 Task: In the sheet Budget Analysis ToolFont size of heading  18 Font style of dataoswald 'Font size of data '9 Alignment of headline & dataAlign center.   Fill color in heading, Red Font color of dataIn the sheet  Budget Tracking Templatebook
Action: Mouse moved to (279, 136)
Screenshot: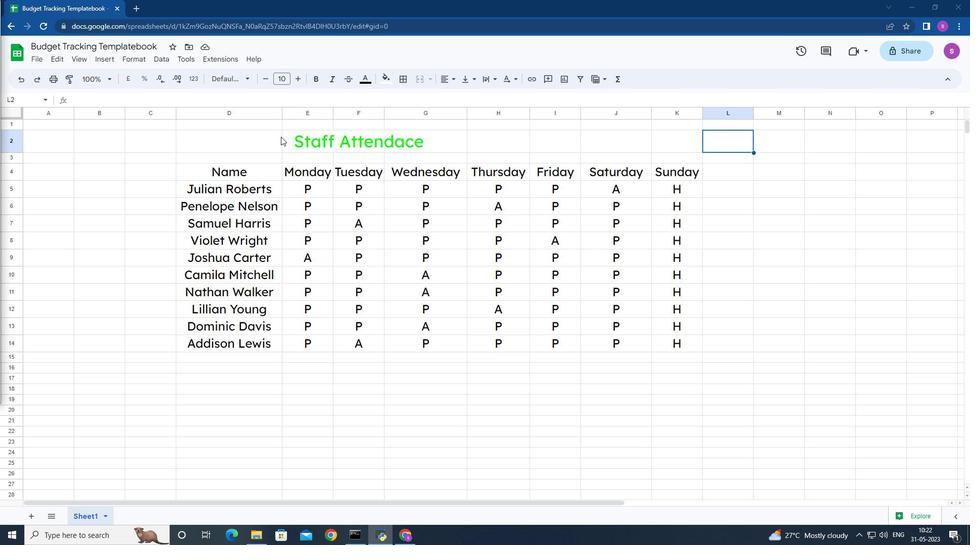 
Action: Mouse pressed left at (279, 136)
Screenshot: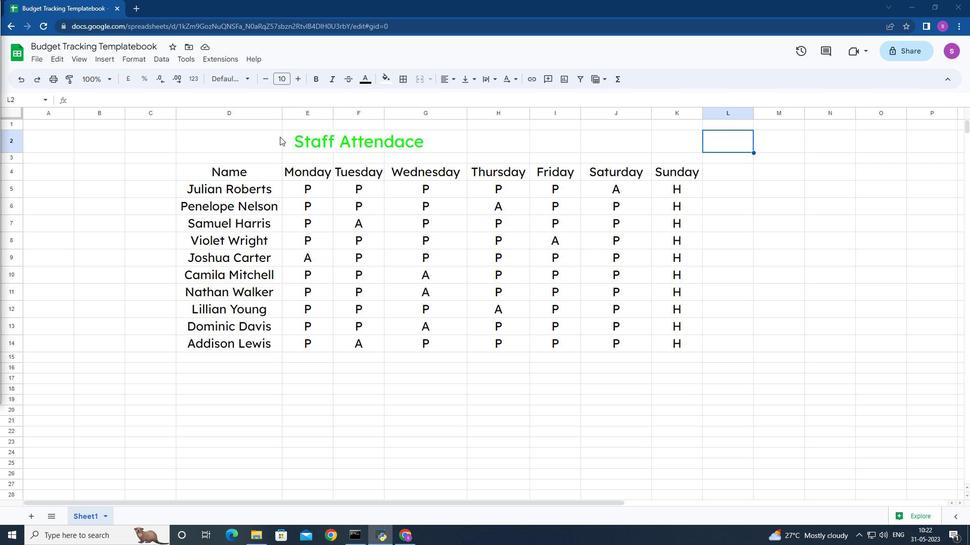
Action: Mouse moved to (299, 79)
Screenshot: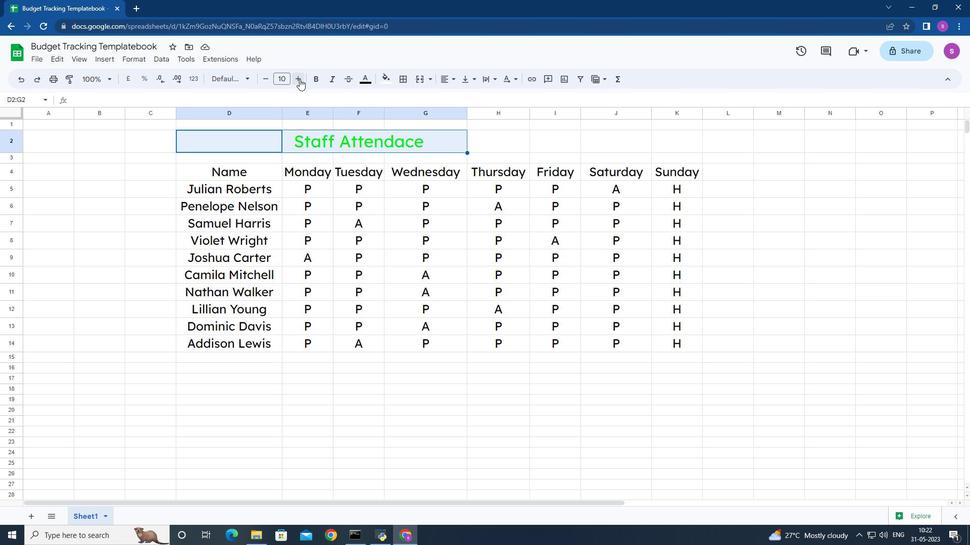 
Action: Mouse pressed left at (299, 79)
Screenshot: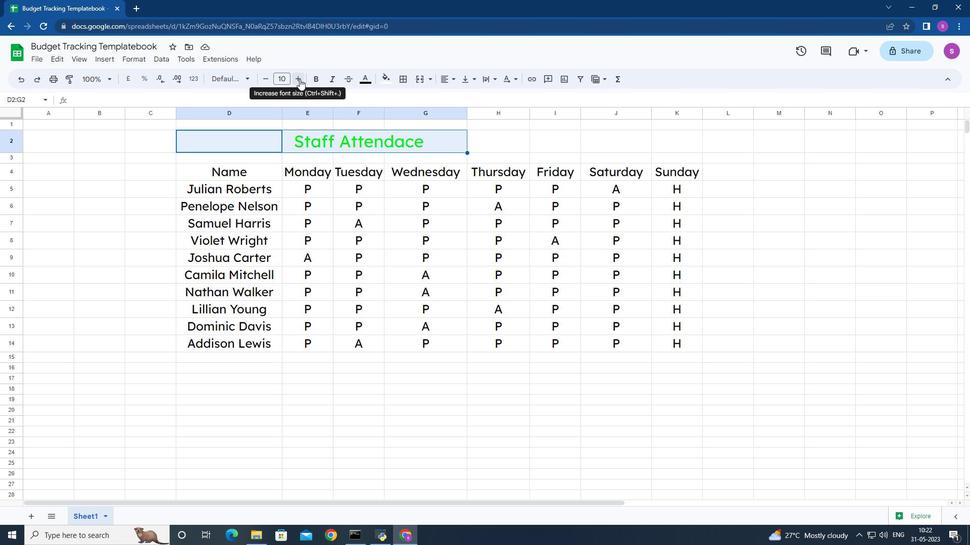 
Action: Mouse pressed left at (299, 79)
Screenshot: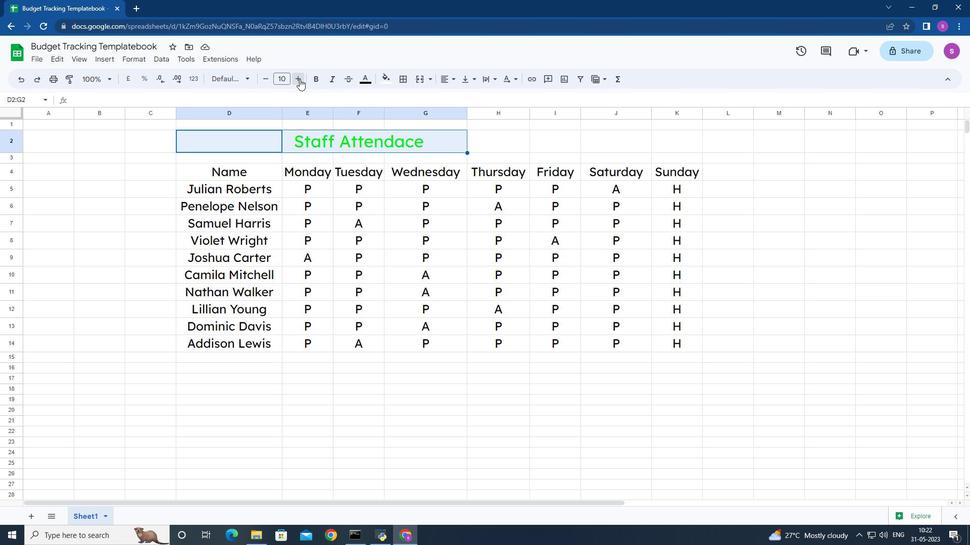 
Action: Mouse pressed left at (299, 79)
Screenshot: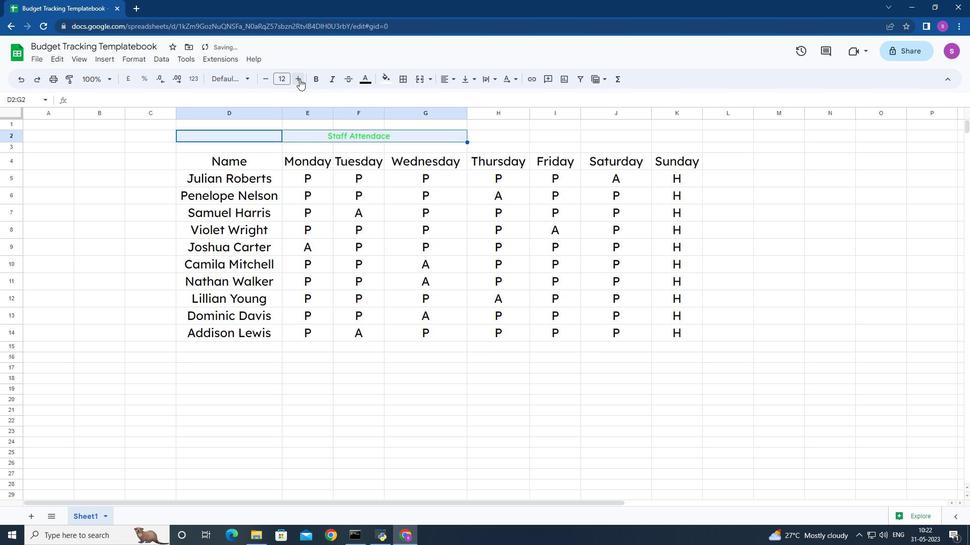 
Action: Mouse pressed left at (299, 79)
Screenshot: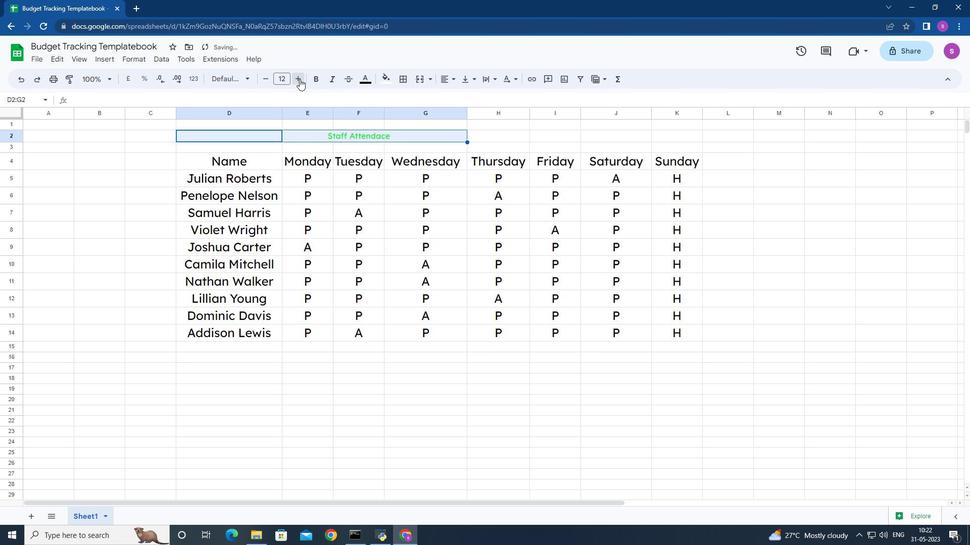 
Action: Mouse pressed left at (299, 79)
Screenshot: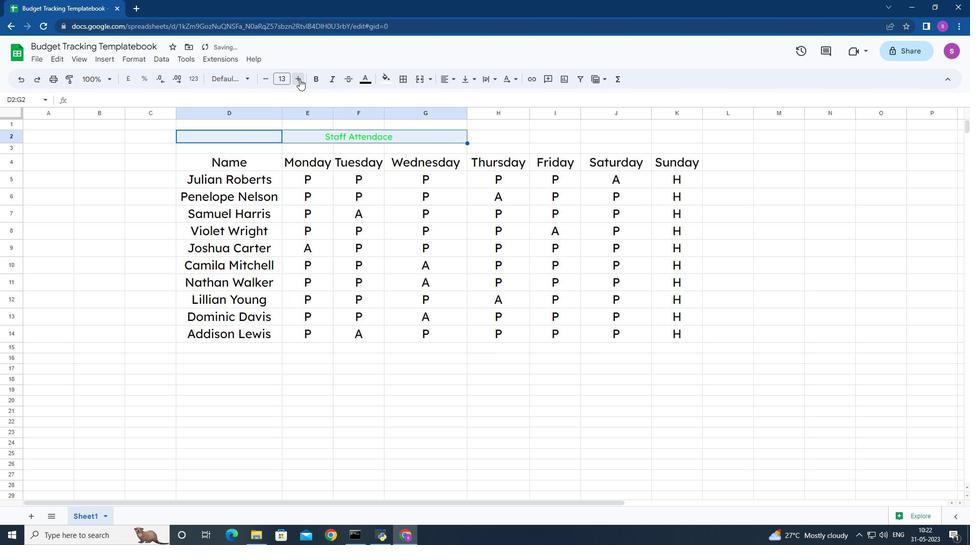 
Action: Mouse pressed left at (299, 79)
Screenshot: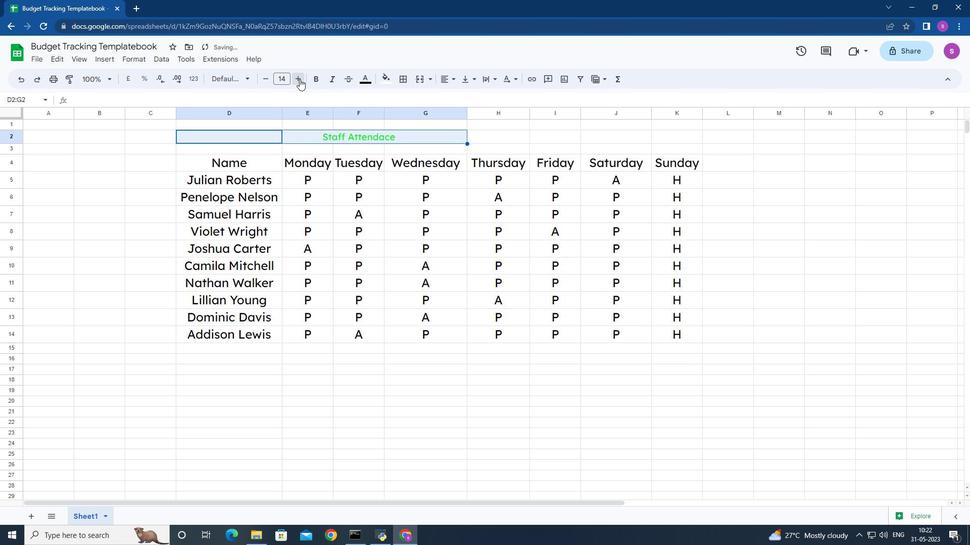 
Action: Mouse pressed left at (299, 79)
Screenshot: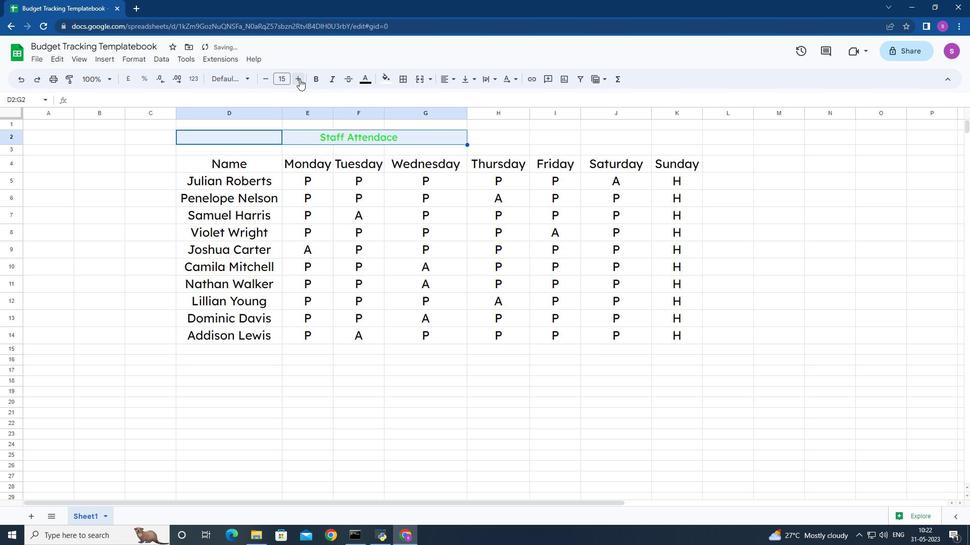 
Action: Mouse pressed left at (299, 79)
Screenshot: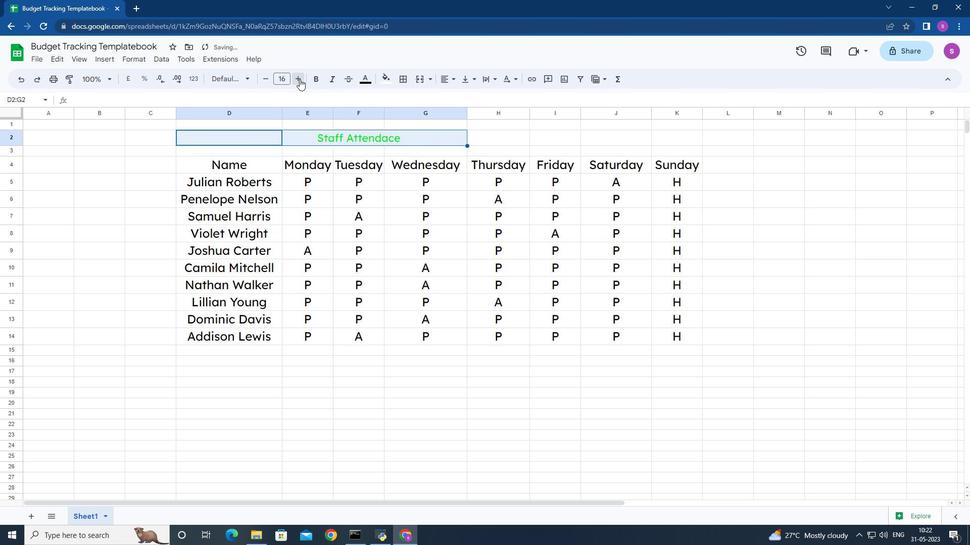 
Action: Mouse moved to (174, 169)
Screenshot: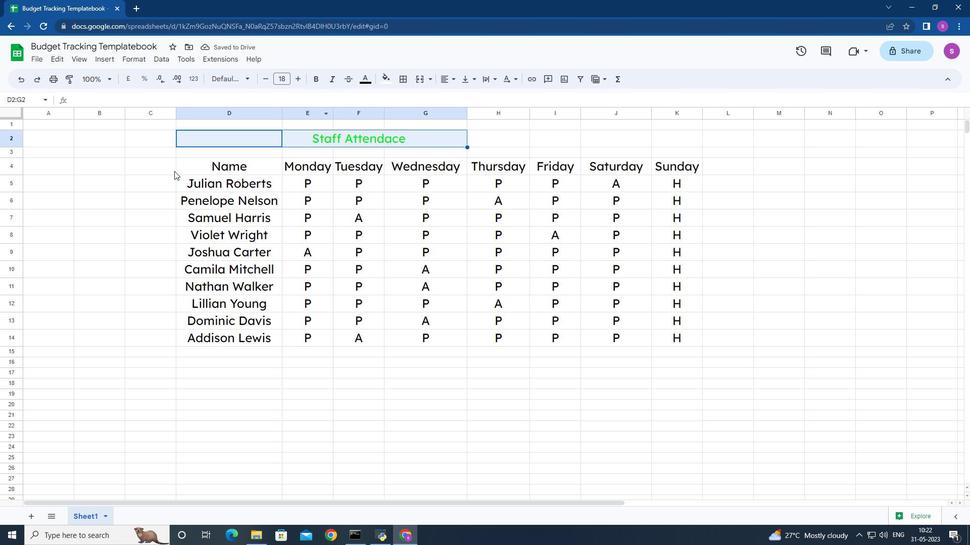 
Action: Mouse pressed left at (174, 169)
Screenshot: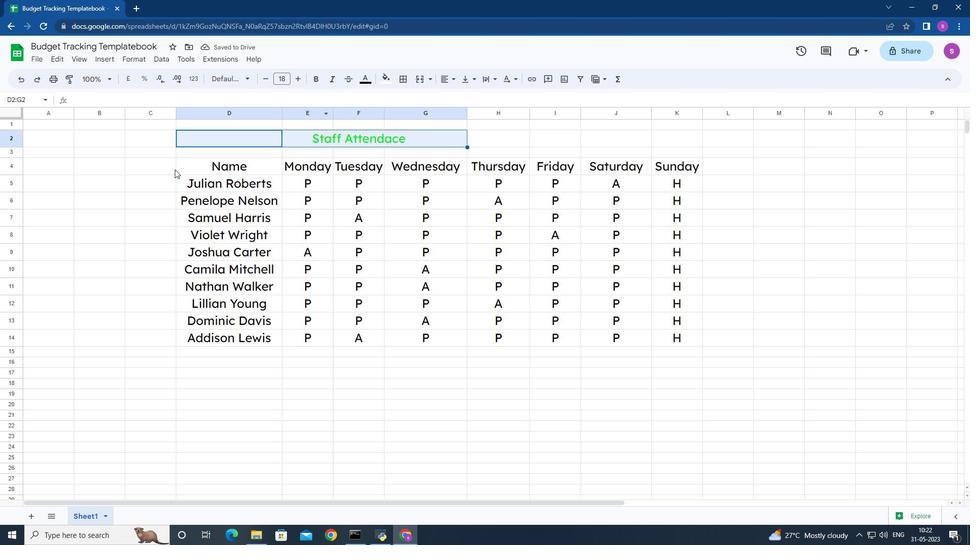 
Action: Mouse moved to (246, 77)
Screenshot: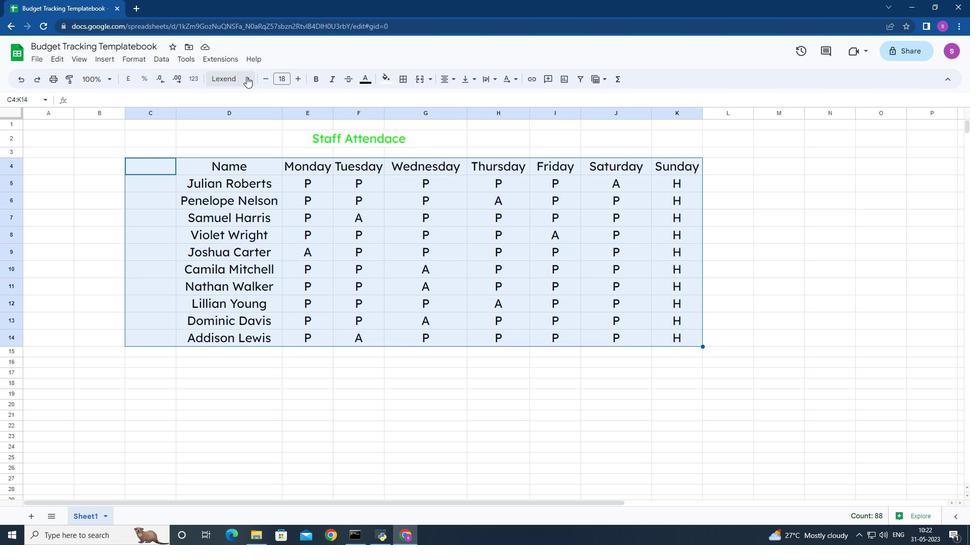 
Action: Mouse pressed left at (246, 77)
Screenshot: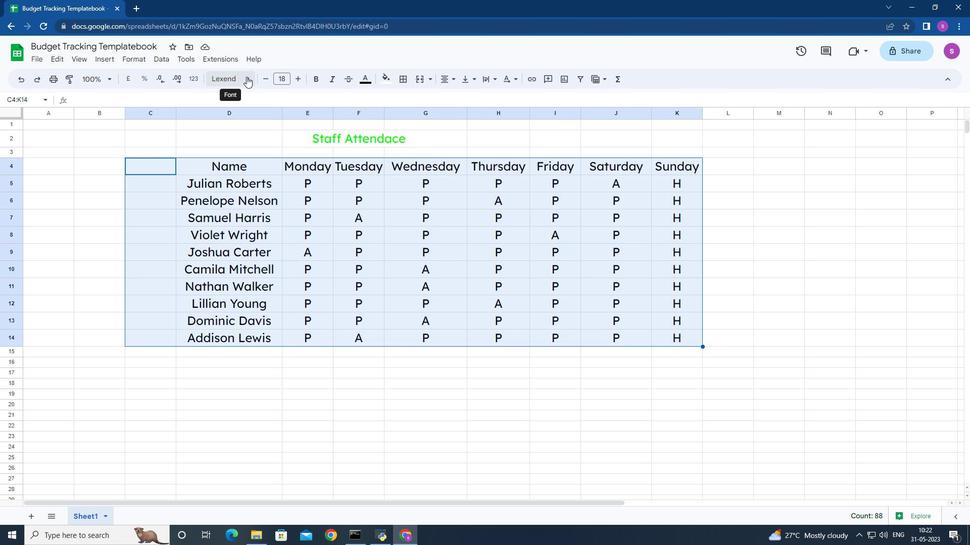 
Action: Mouse moved to (252, 210)
Screenshot: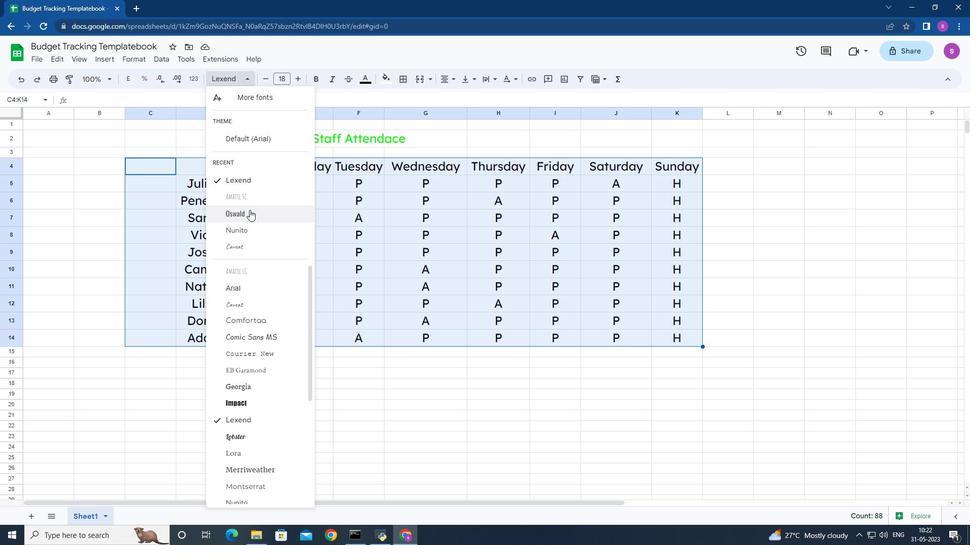 
Action: Mouse pressed left at (252, 210)
Screenshot: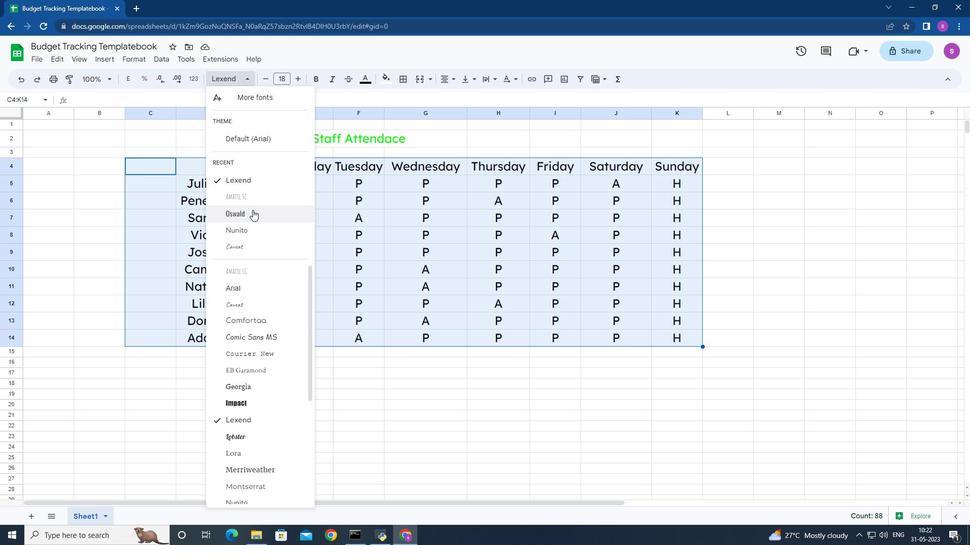 
Action: Mouse moved to (262, 78)
Screenshot: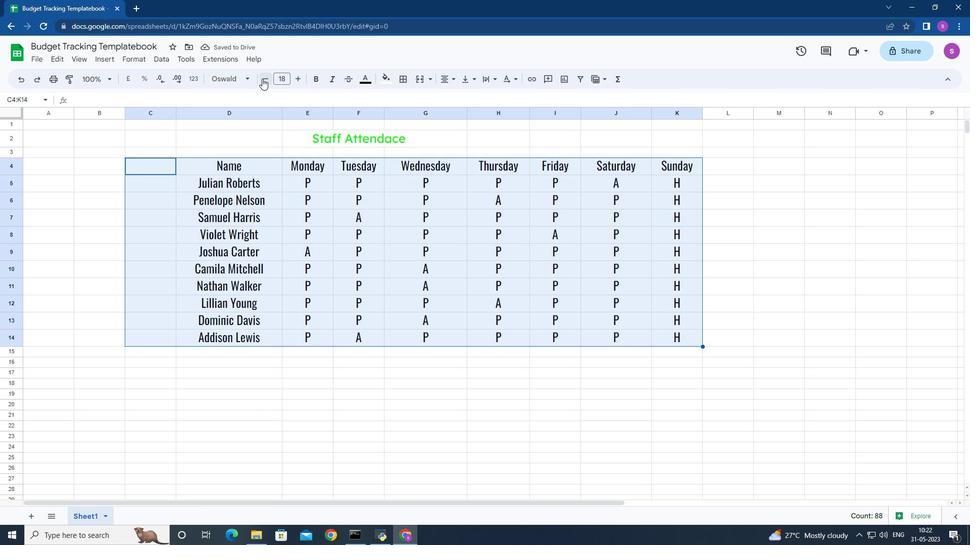
Action: Mouse pressed left at (262, 78)
Screenshot: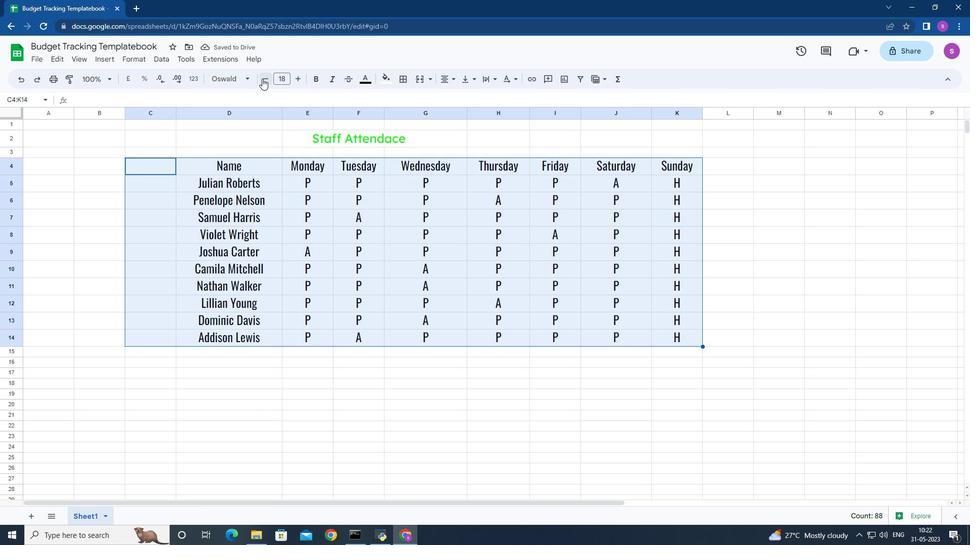 
Action: Mouse pressed left at (262, 78)
Screenshot: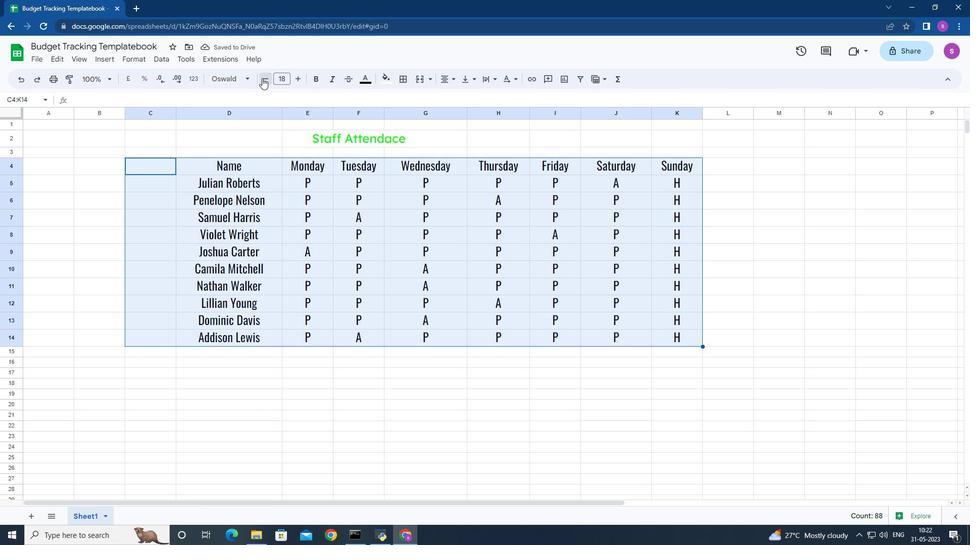 
Action: Mouse pressed left at (262, 78)
Screenshot: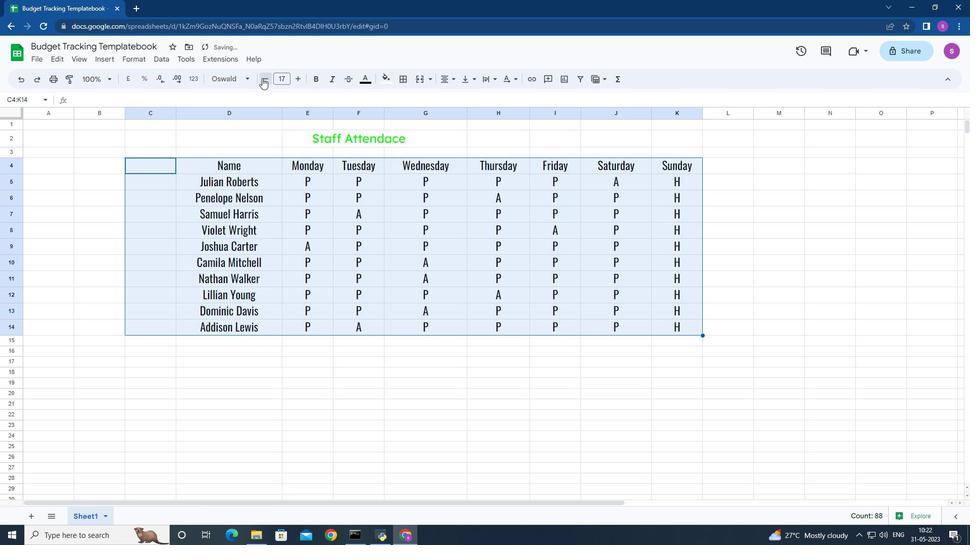 
Action: Mouse pressed left at (262, 78)
Screenshot: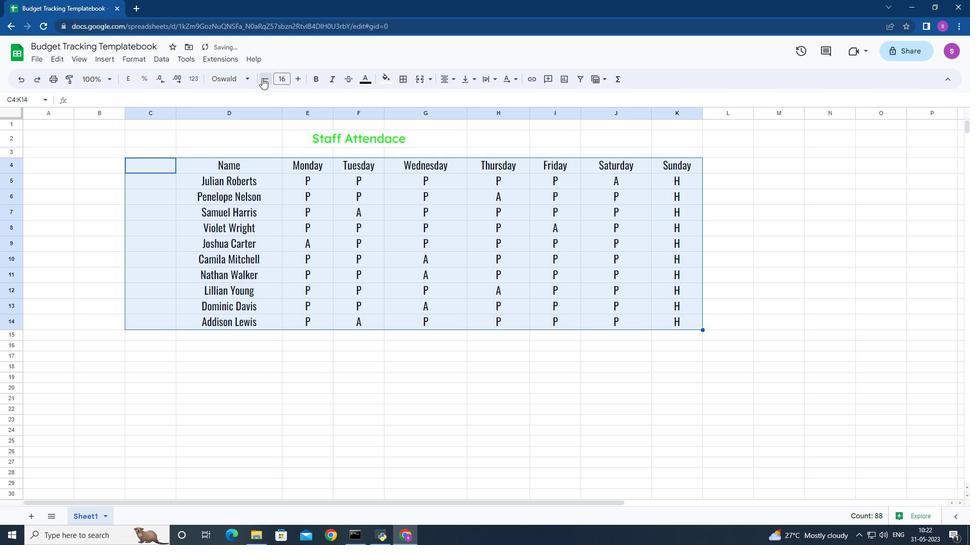 
Action: Mouse pressed left at (262, 78)
Screenshot: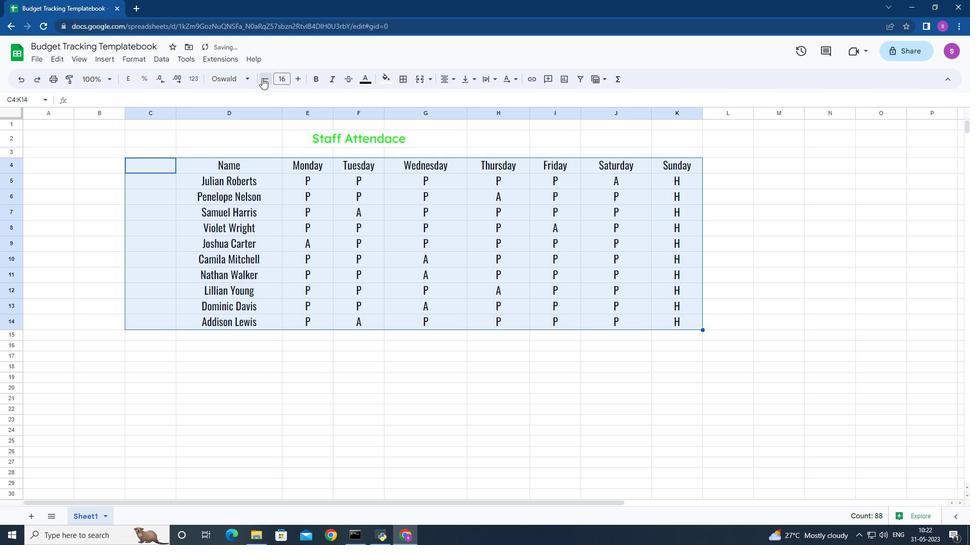 
Action: Mouse pressed left at (262, 78)
Screenshot: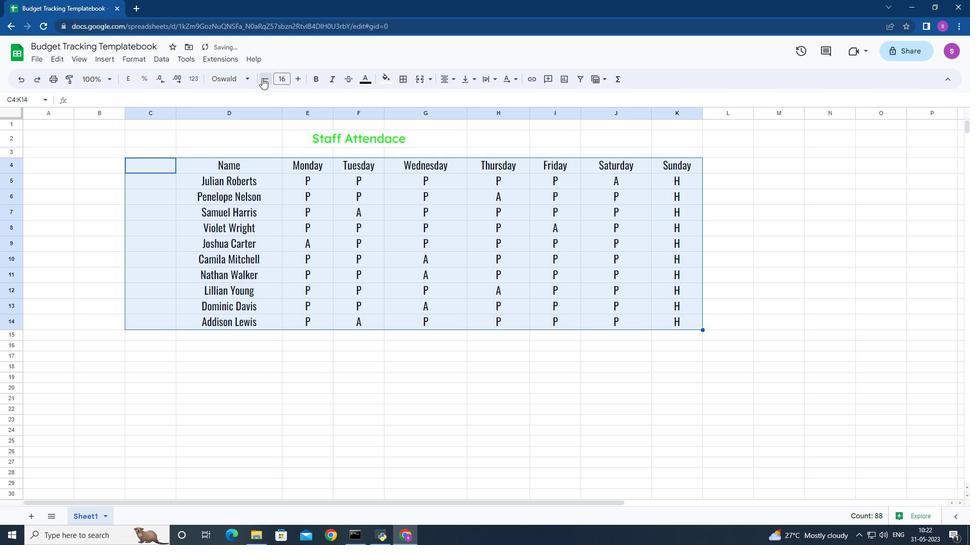 
Action: Mouse moved to (263, 78)
Screenshot: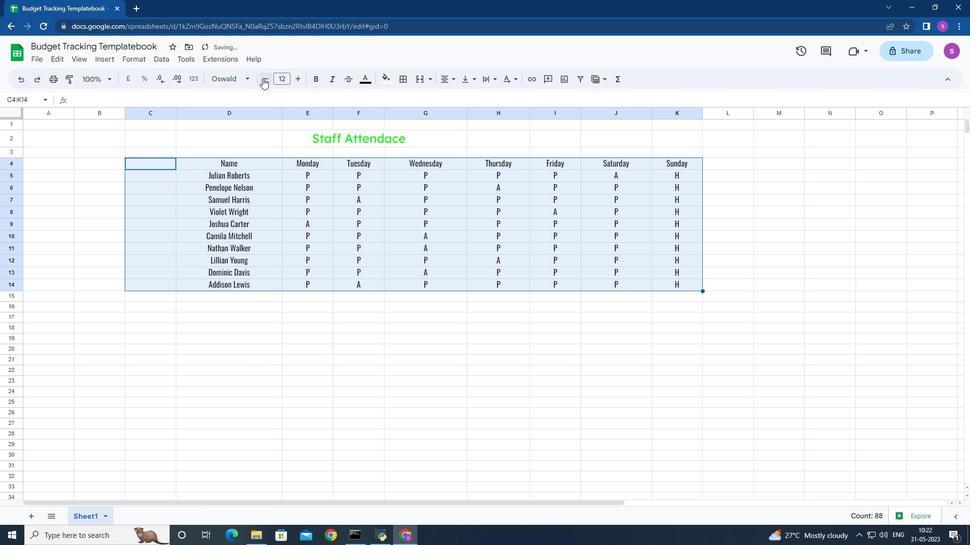 
Action: Mouse pressed left at (263, 78)
Screenshot: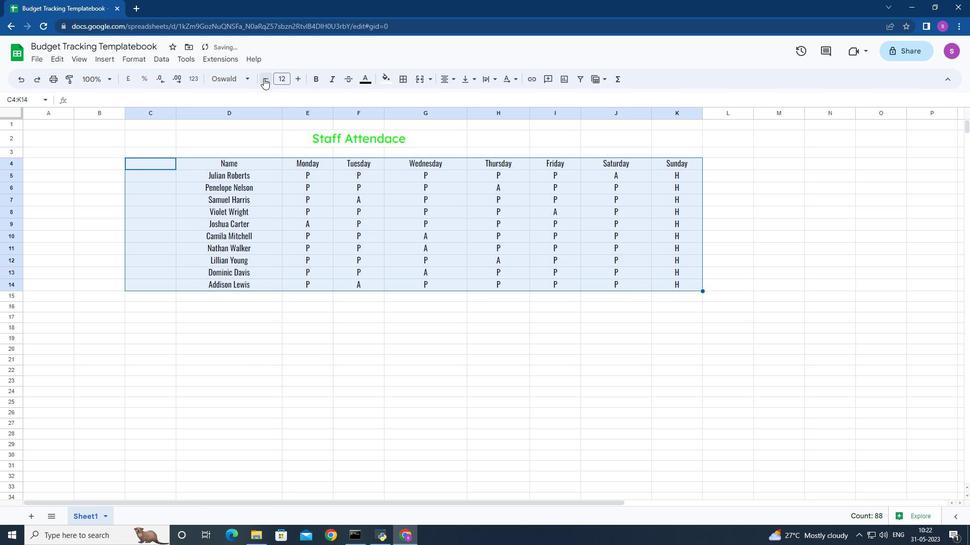
Action: Mouse pressed left at (263, 78)
Screenshot: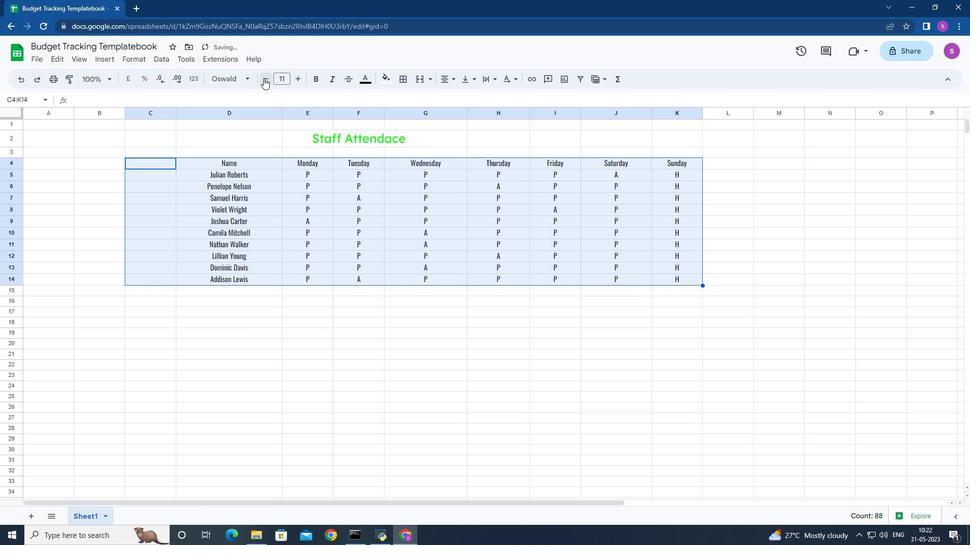 
Action: Mouse pressed left at (263, 78)
Screenshot: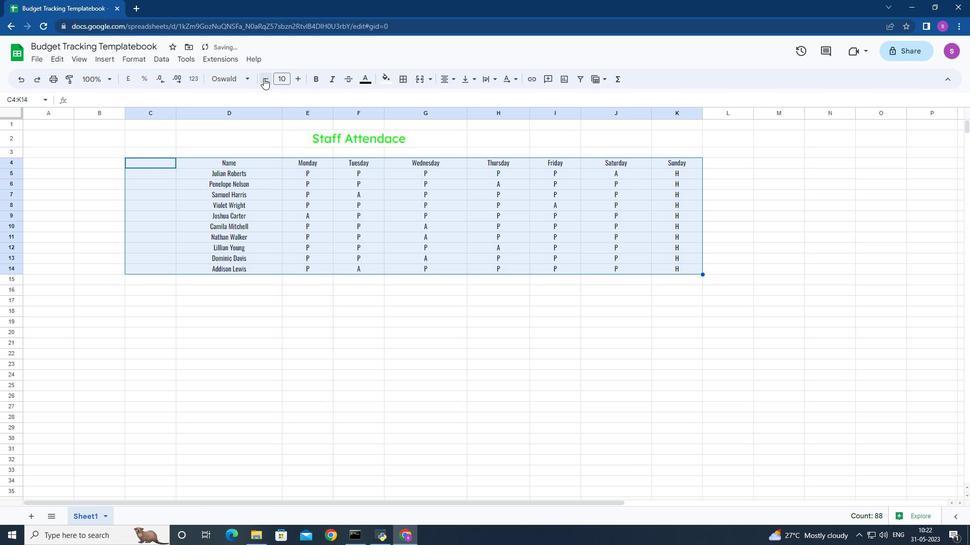 
Action: Mouse moved to (362, 78)
Screenshot: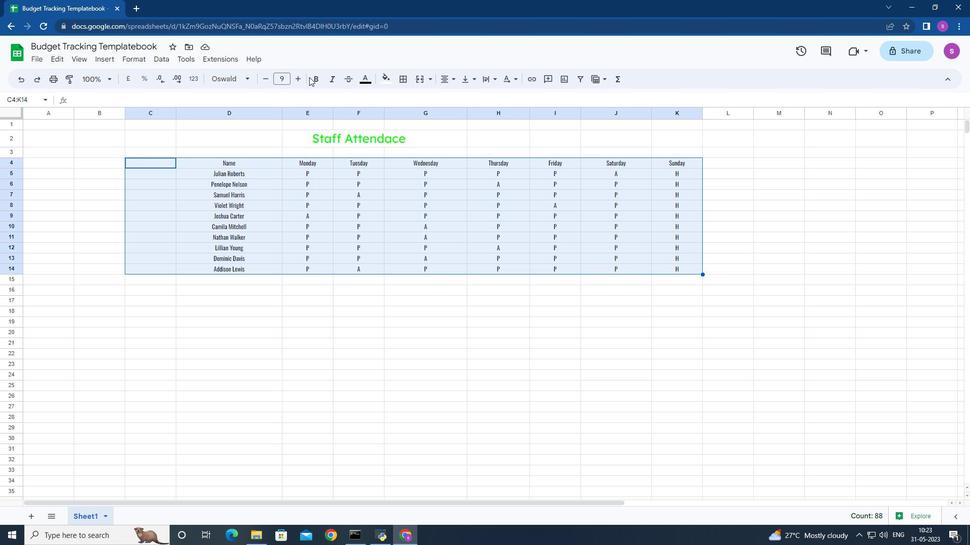 
Action: Mouse pressed left at (362, 78)
Screenshot: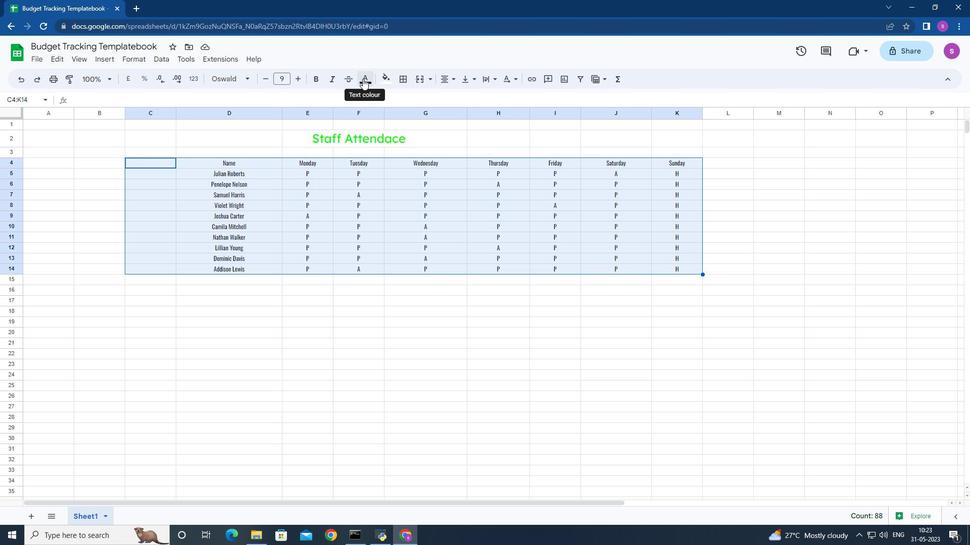 
Action: Mouse moved to (380, 125)
Screenshot: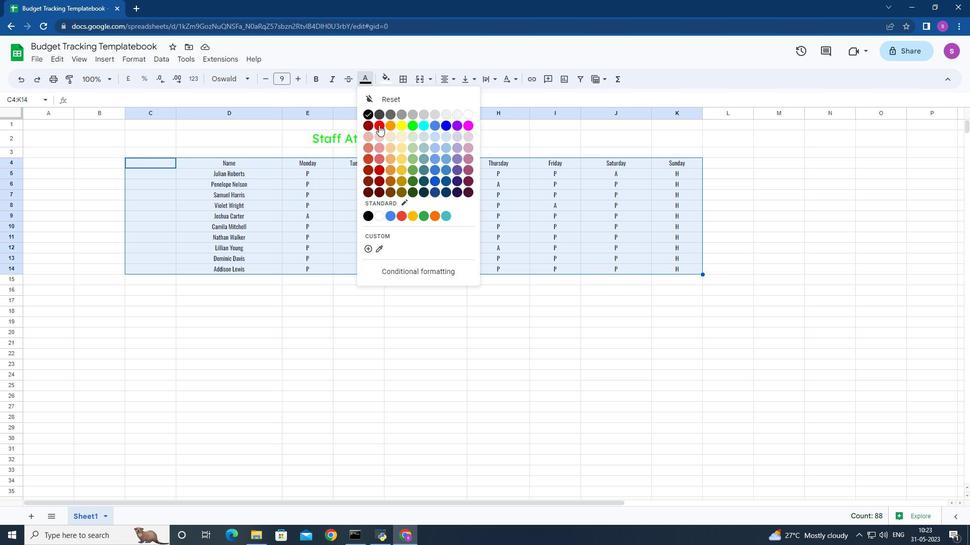 
Action: Mouse pressed left at (380, 125)
Screenshot: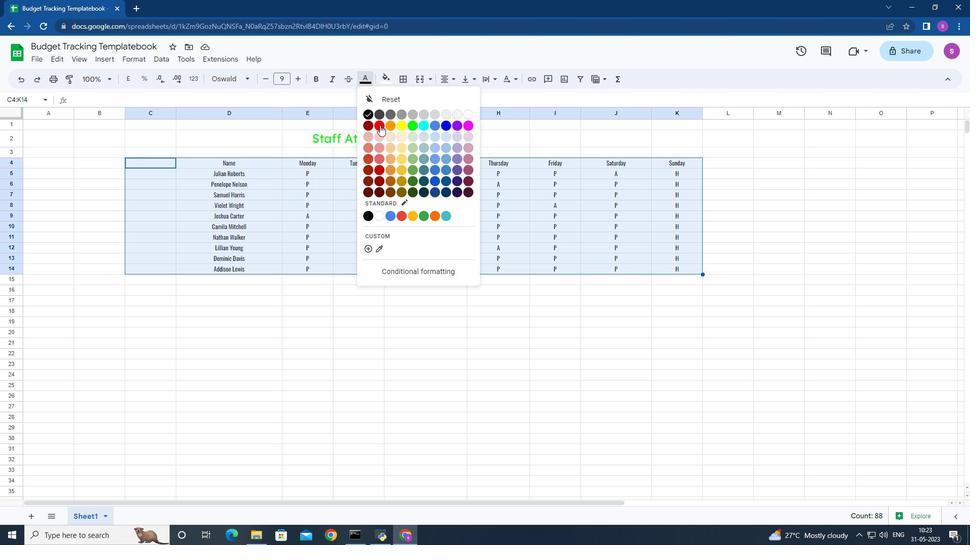 
Action: Mouse moved to (299, 132)
Screenshot: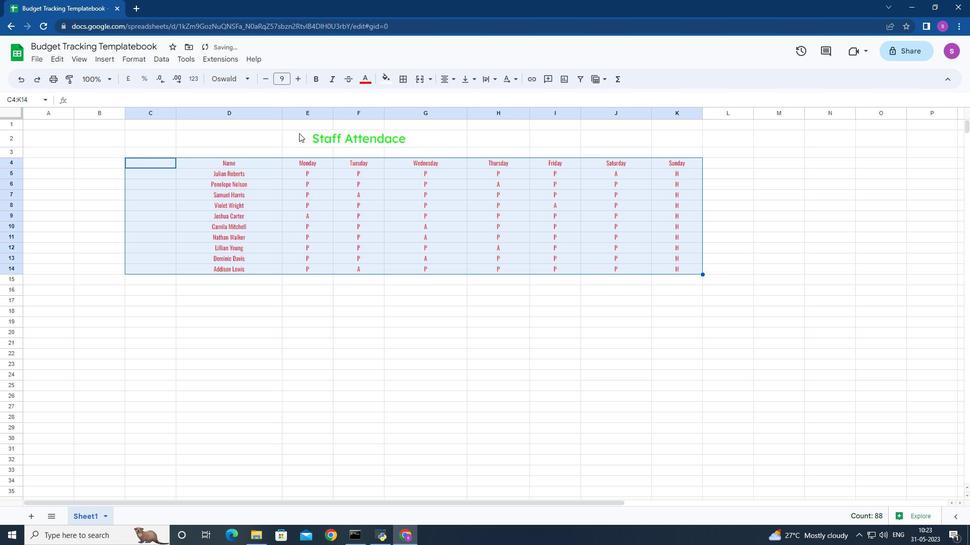 
Action: Mouse pressed left at (299, 132)
Screenshot: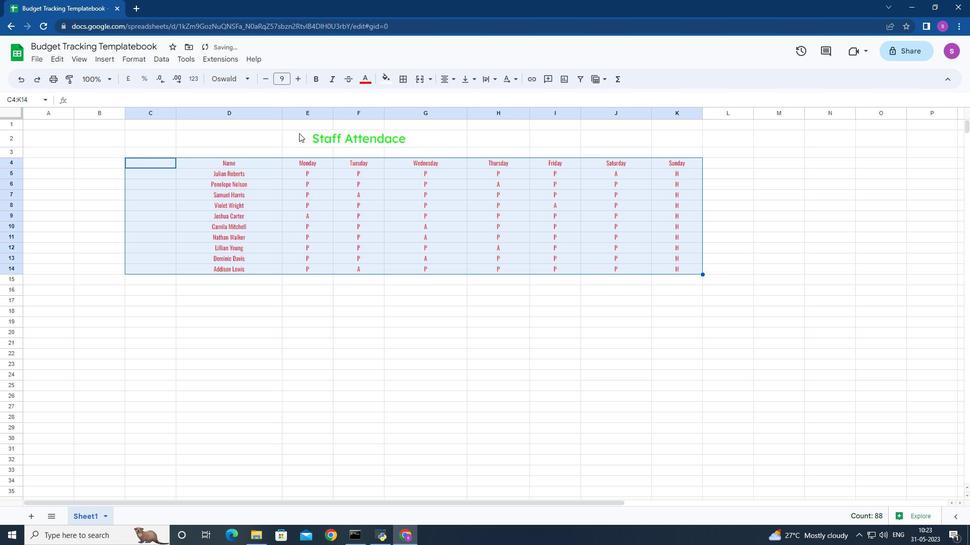
Action: Mouse moved to (385, 79)
Screenshot: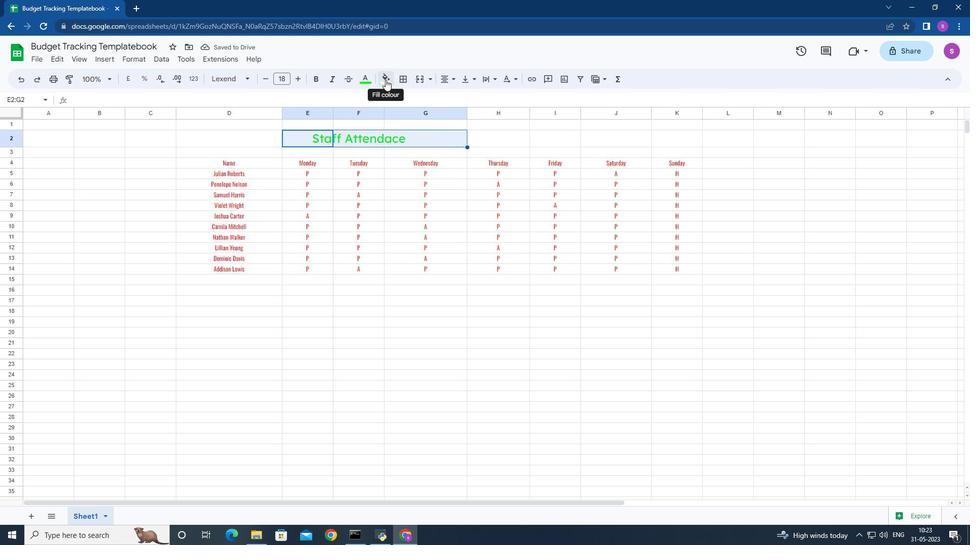
Action: Mouse pressed left at (385, 79)
Screenshot: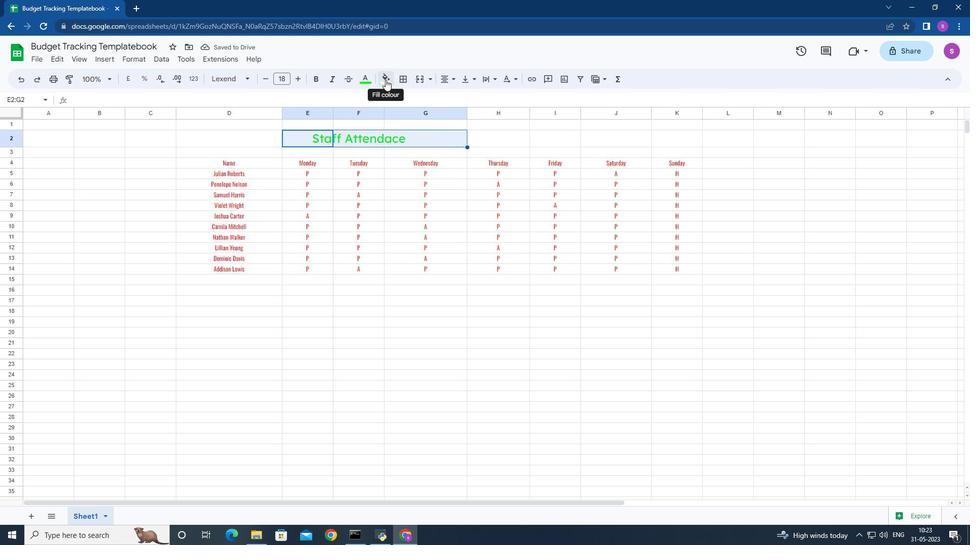 
Action: Mouse moved to (398, 135)
Screenshot: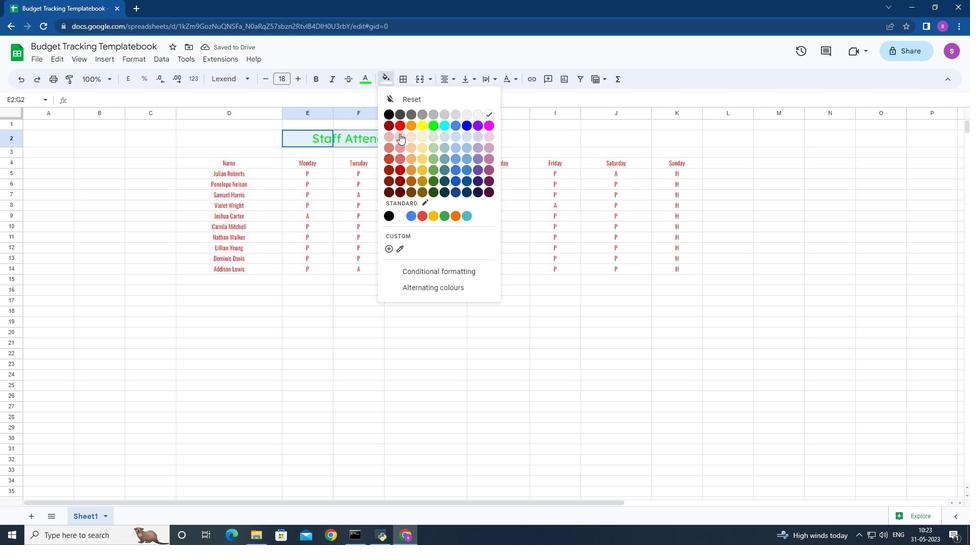 
Action: Mouse pressed left at (398, 135)
Screenshot: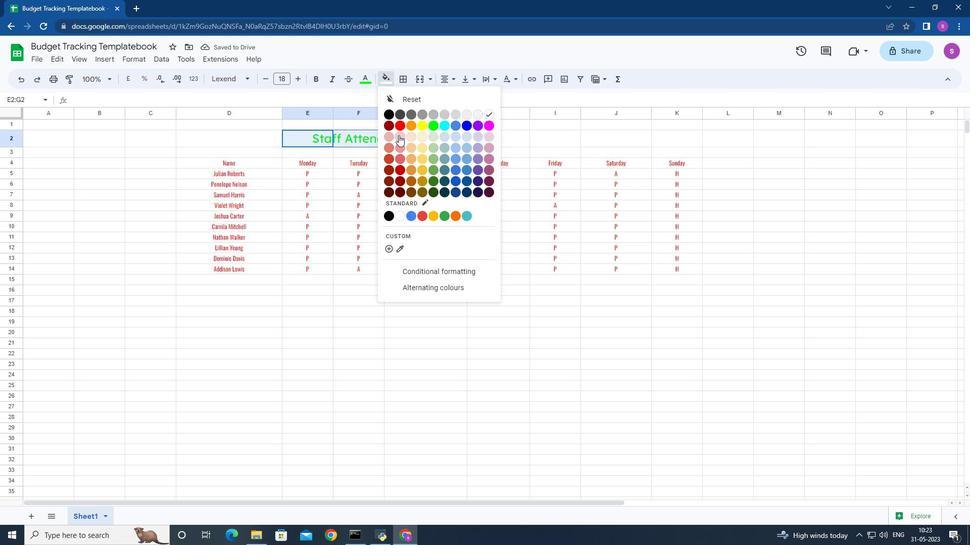 
Action: Mouse moved to (387, 74)
Screenshot: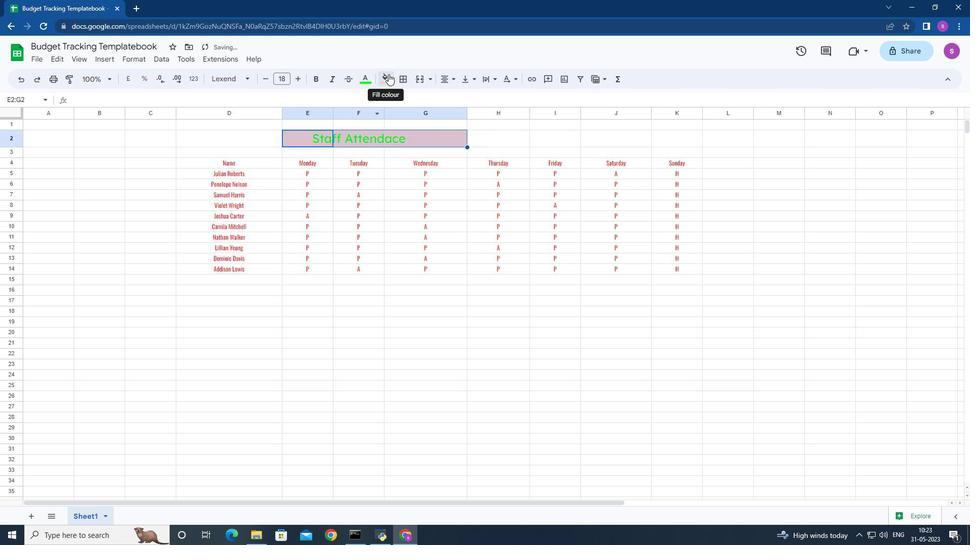 
Action: Mouse pressed left at (387, 74)
Screenshot: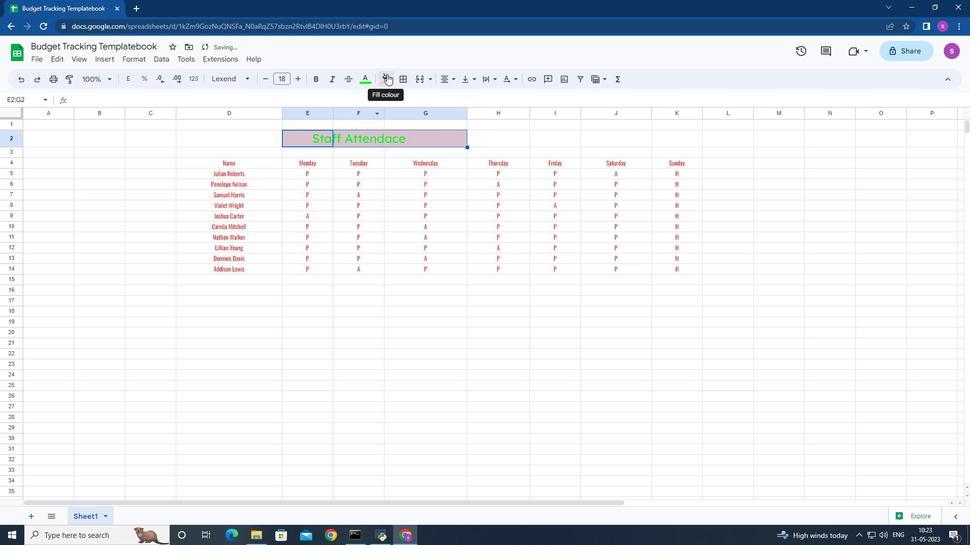 
Action: Mouse moved to (398, 121)
Screenshot: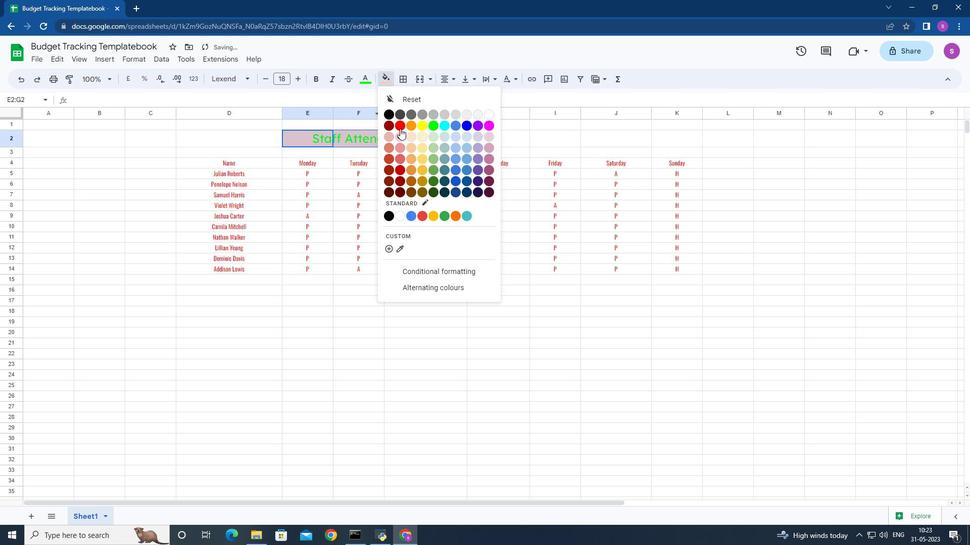 
Action: Mouse pressed left at (398, 121)
Screenshot: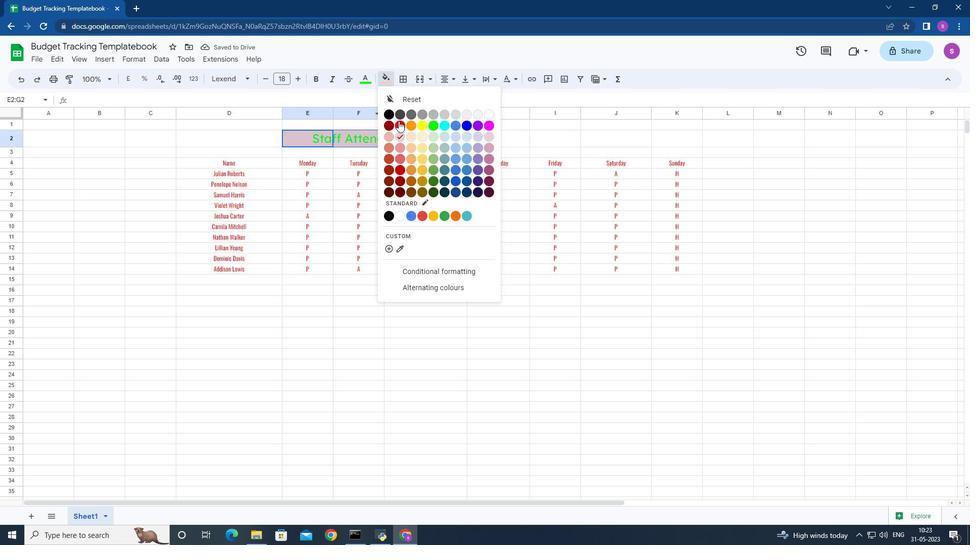 
Action: Mouse moved to (557, 138)
Screenshot: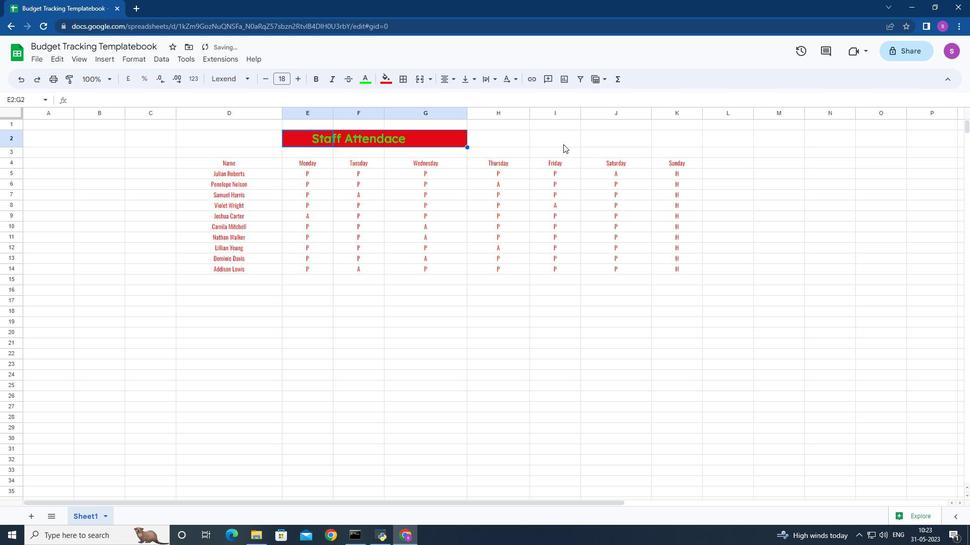 
Action: Mouse pressed left at (557, 138)
Screenshot: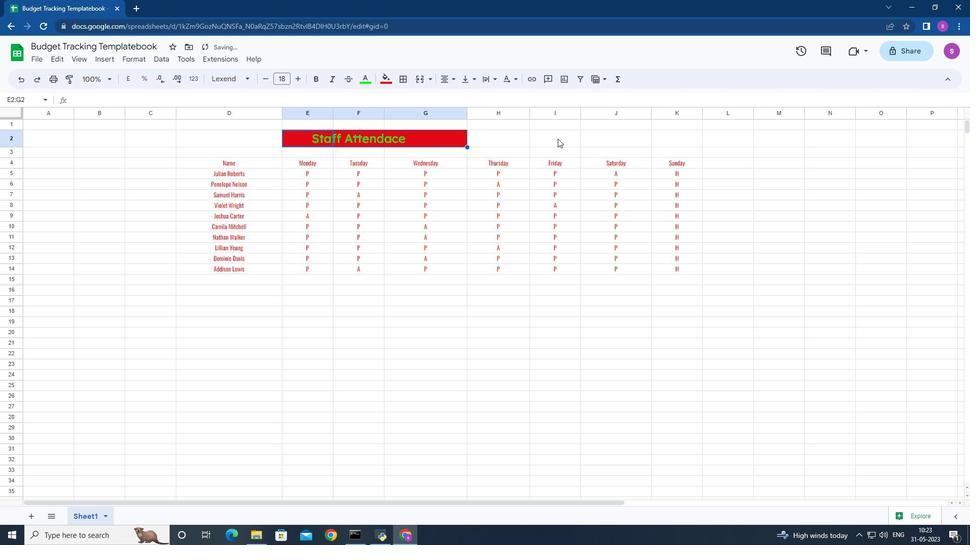 
Action: Mouse moved to (266, 135)
Screenshot: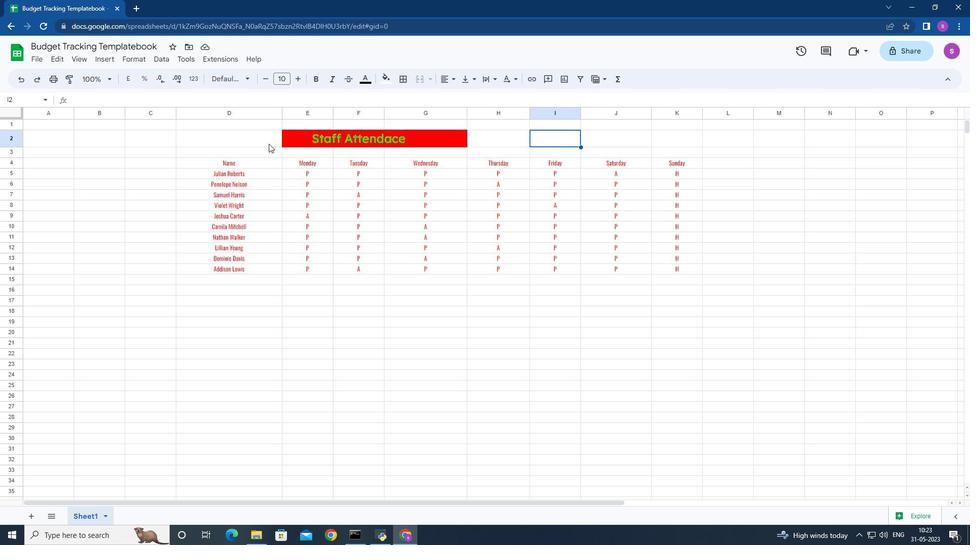 
Action: Mouse pressed left at (266, 135)
Screenshot: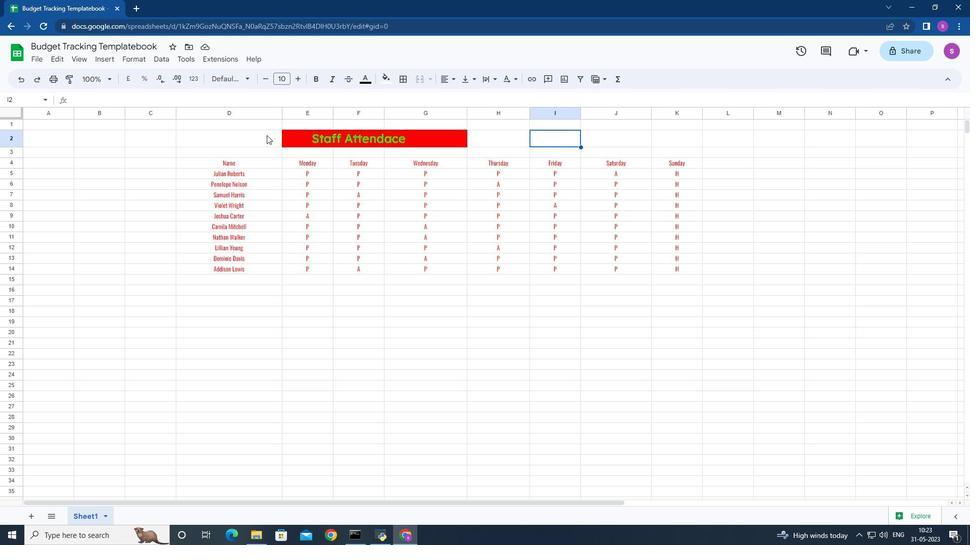 
Action: Mouse moved to (453, 79)
Screenshot: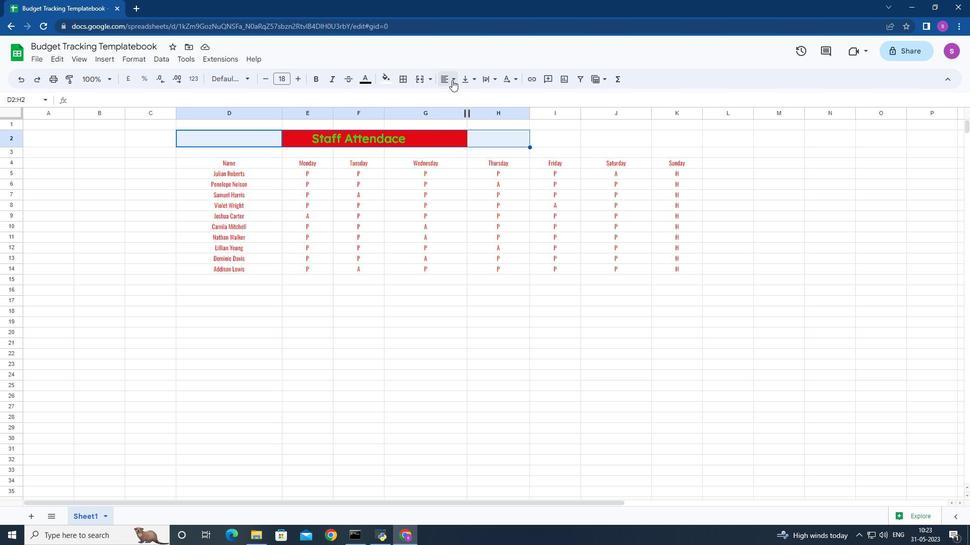 
Action: Mouse pressed left at (453, 79)
Screenshot: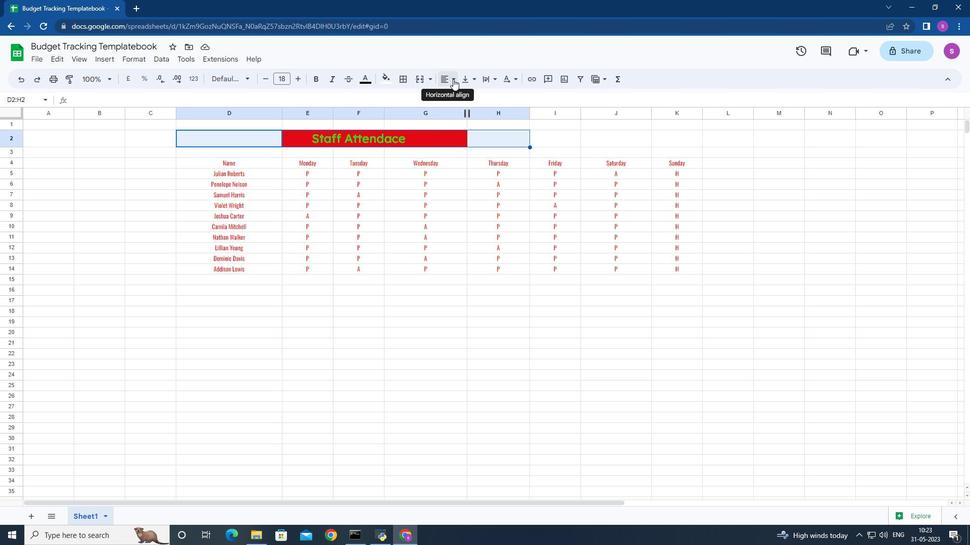 
Action: Mouse moved to (463, 101)
Screenshot: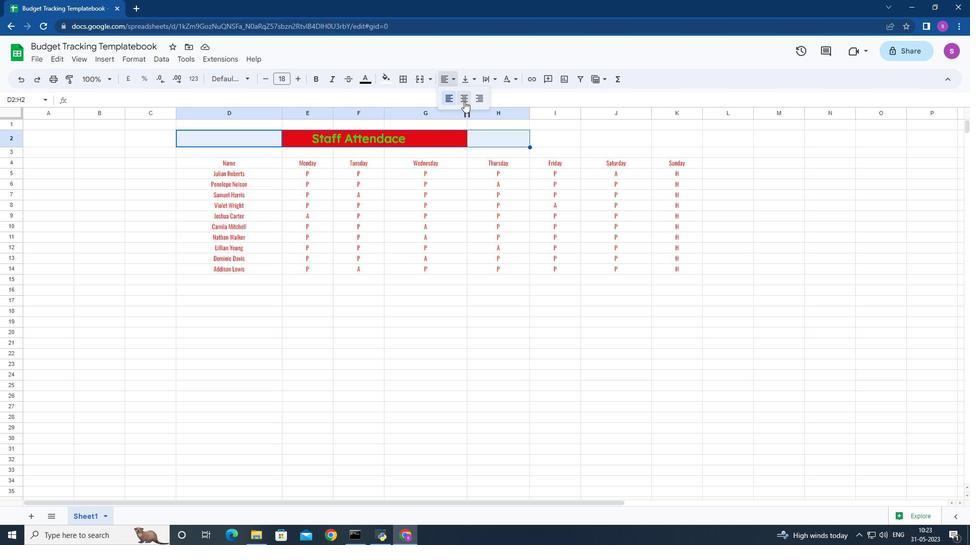 
Action: Mouse pressed left at (463, 101)
Screenshot: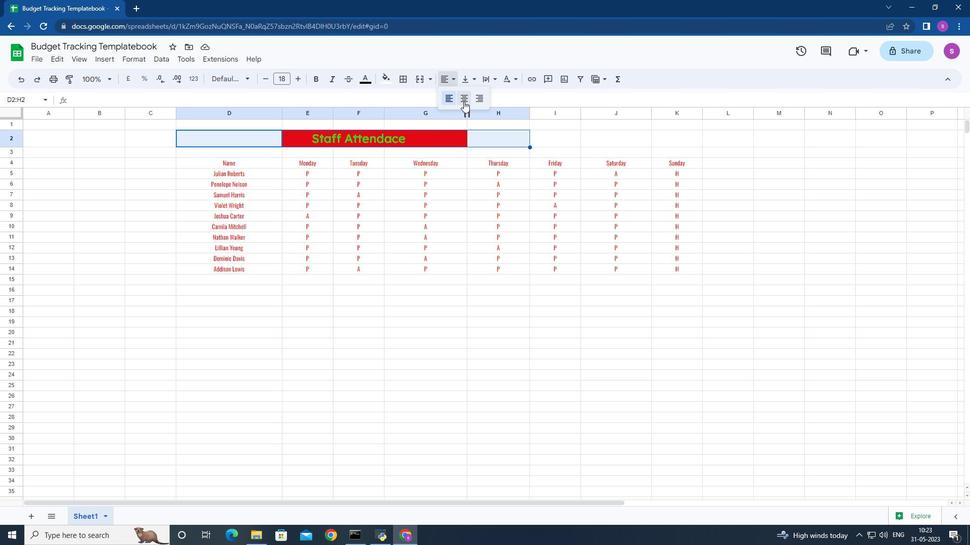 
Action: Mouse moved to (209, 159)
Screenshot: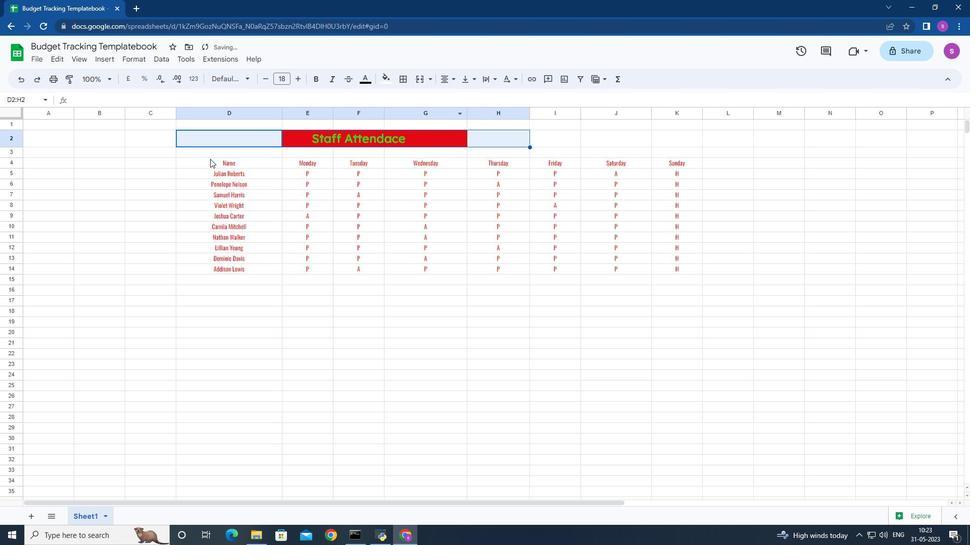 
Action: Mouse pressed left at (209, 159)
Screenshot: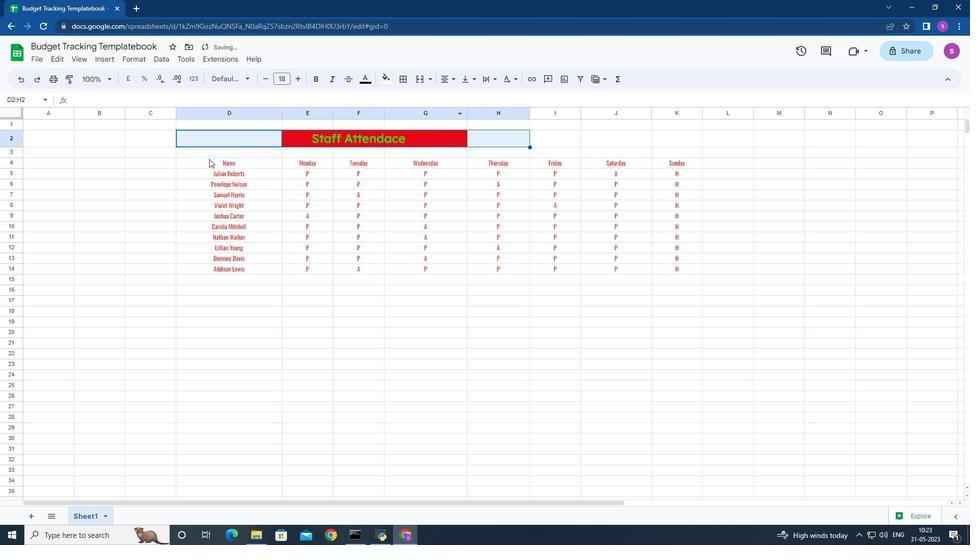 
Action: Mouse moved to (452, 78)
Screenshot: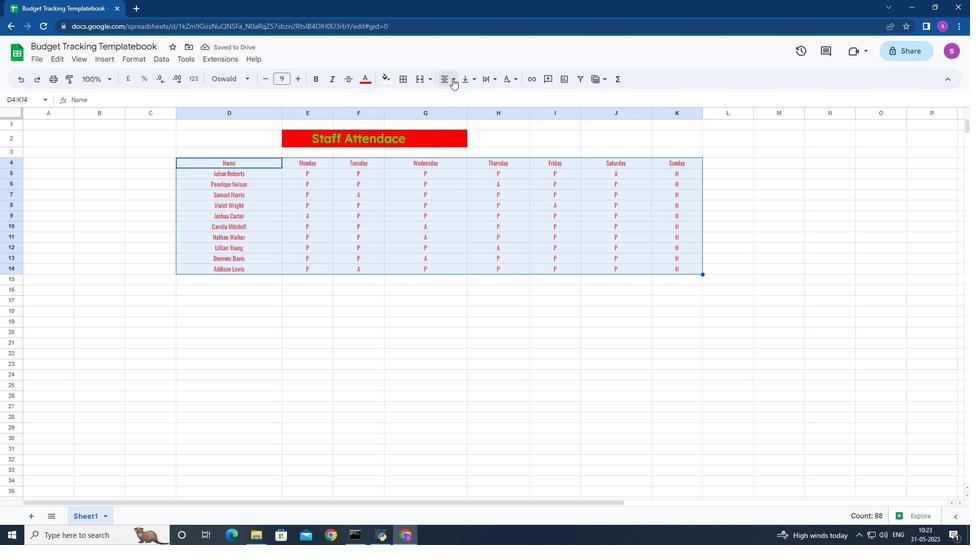 
Action: Mouse pressed left at (452, 78)
Screenshot: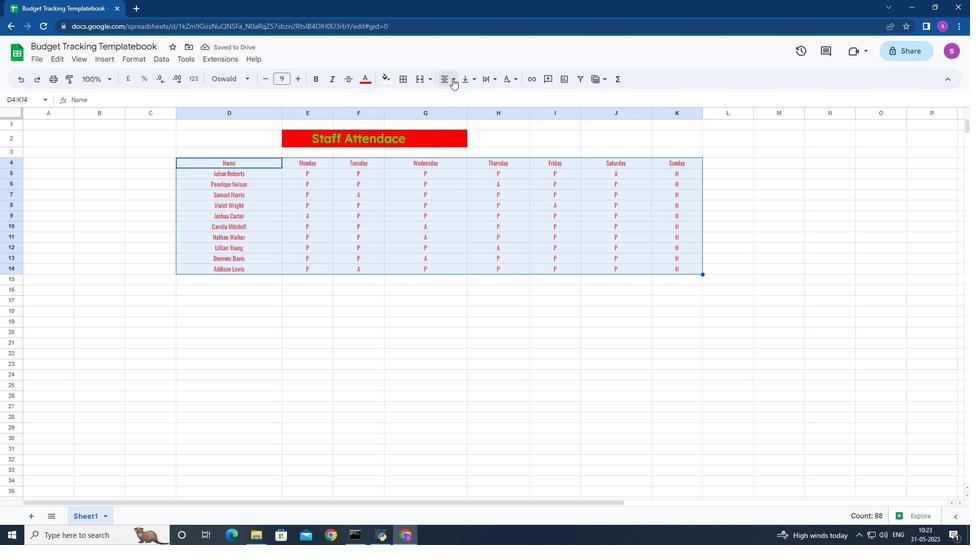 
Action: Mouse moved to (463, 99)
Screenshot: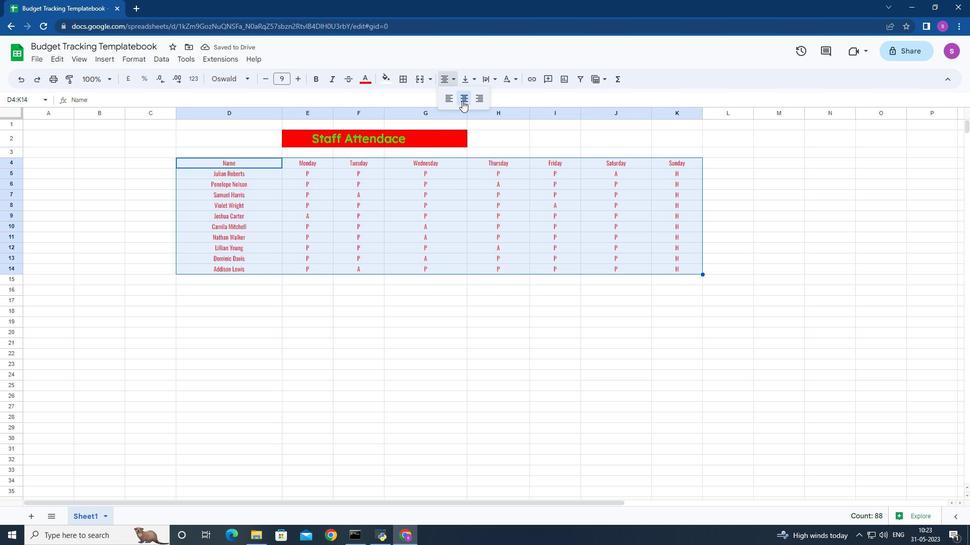 
Action: Mouse pressed left at (463, 99)
Screenshot: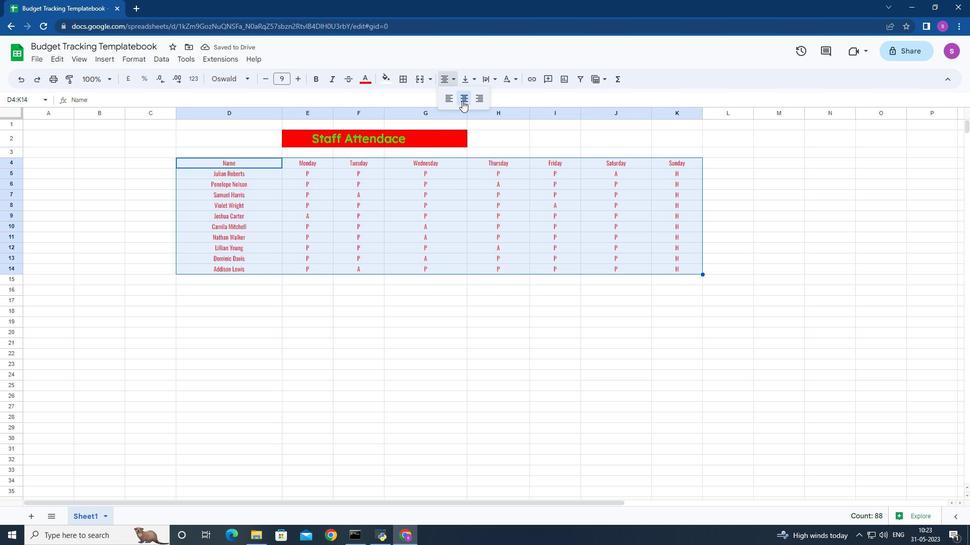 
Action: Mouse moved to (785, 157)
Screenshot: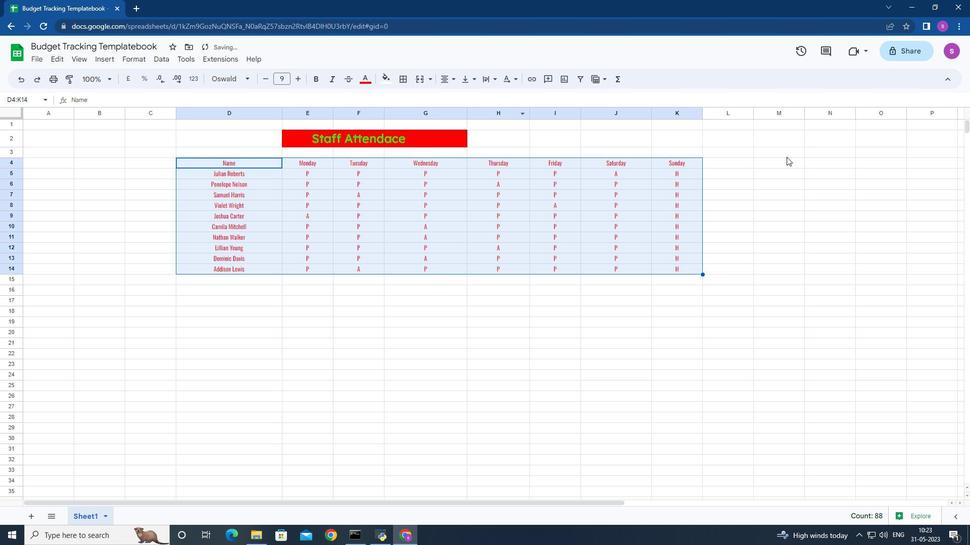 
Action: Mouse pressed left at (785, 157)
Screenshot: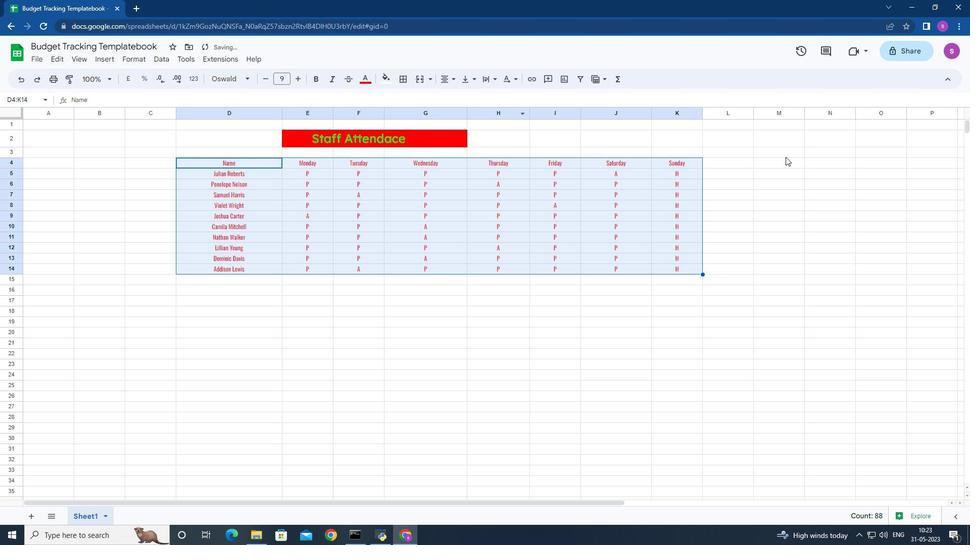 
Action: Mouse moved to (281, 261)
Screenshot: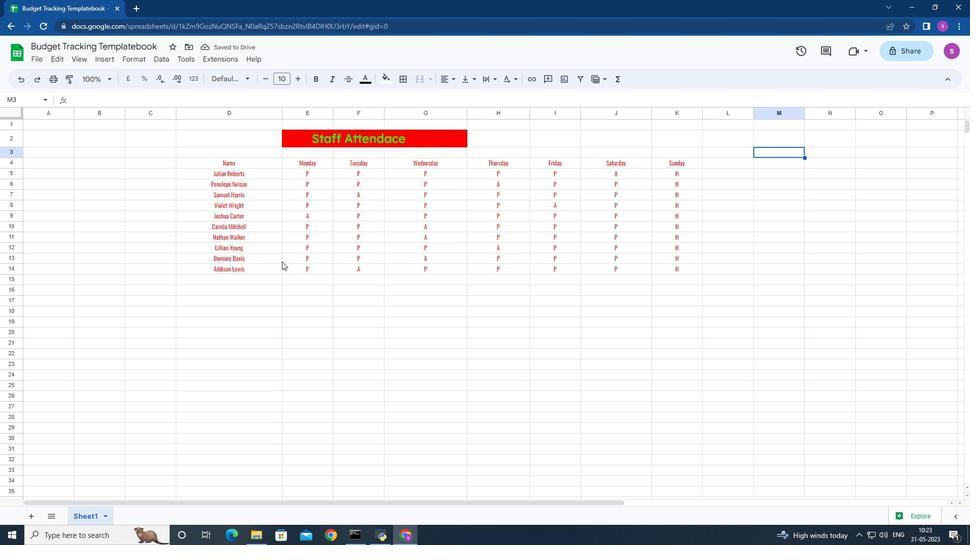 
Action: Mouse scrolled (281, 262) with delta (0, 0)
Screenshot: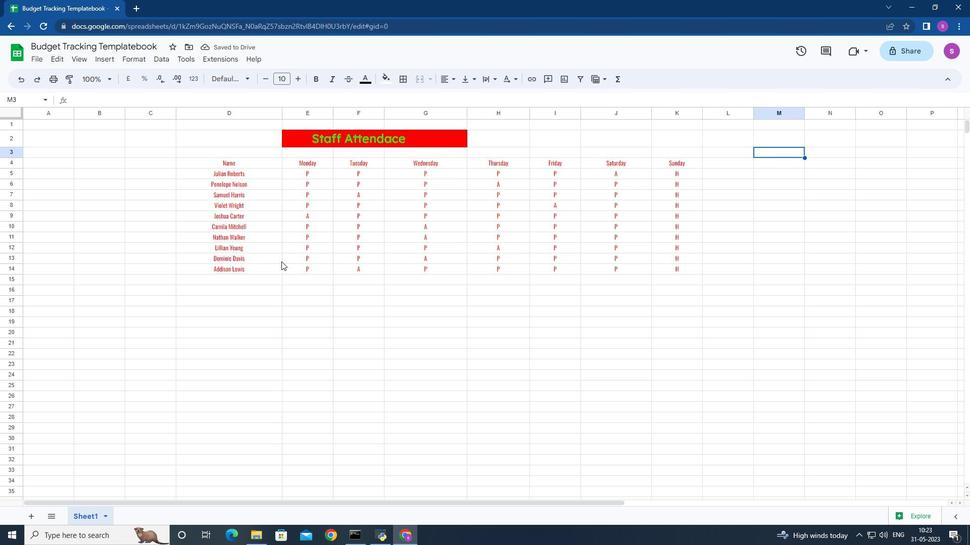 
Action: Mouse moved to (280, 261)
Screenshot: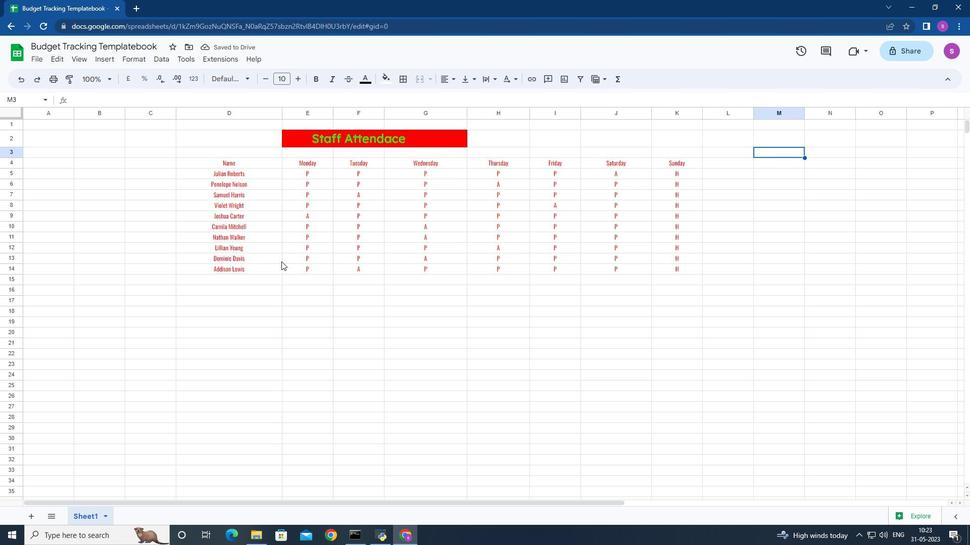 
Action: Mouse scrolled (280, 262) with delta (0, 0)
Screenshot: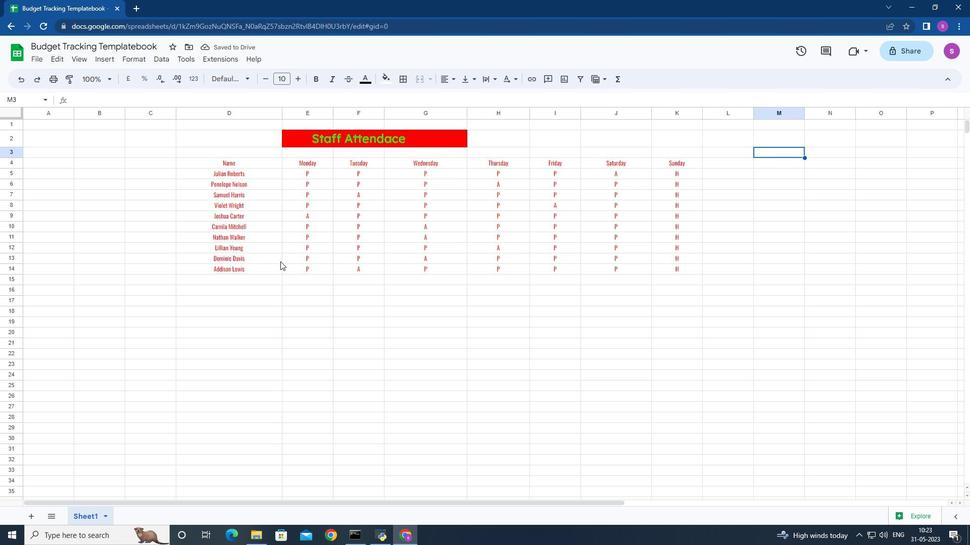 
Action: Mouse moved to (280, 261)
Screenshot: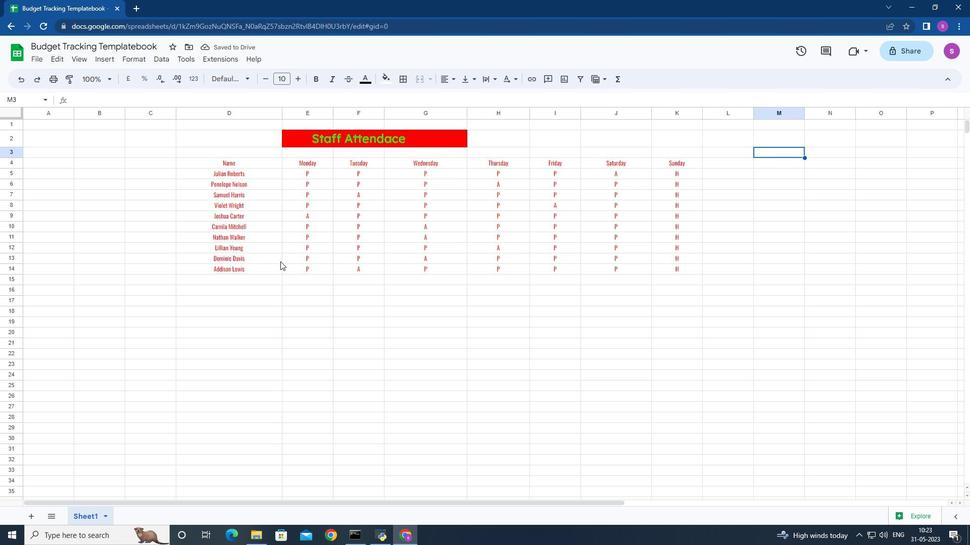 
Action: Mouse scrolled (280, 260) with delta (0, 0)
Screenshot: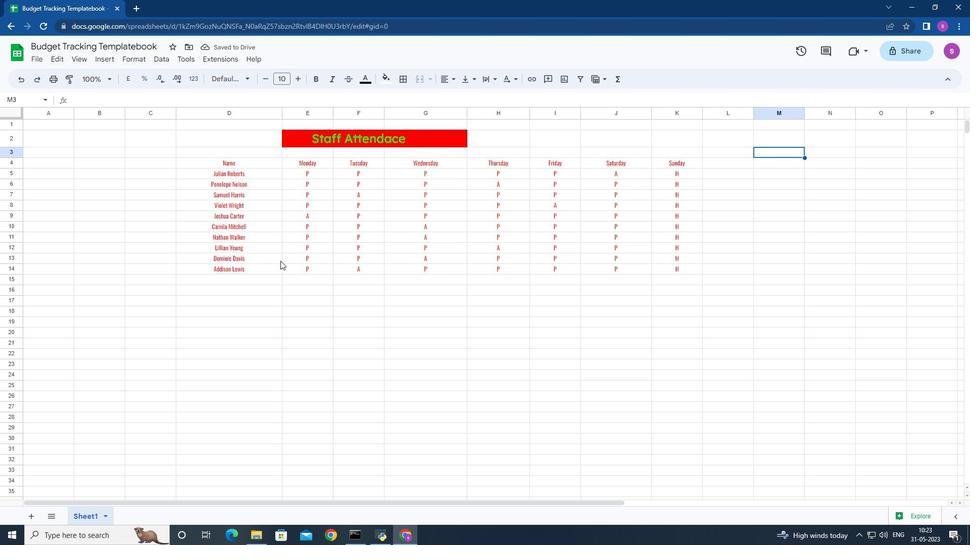 
Action: Mouse scrolled (280, 260) with delta (0, 0)
Screenshot: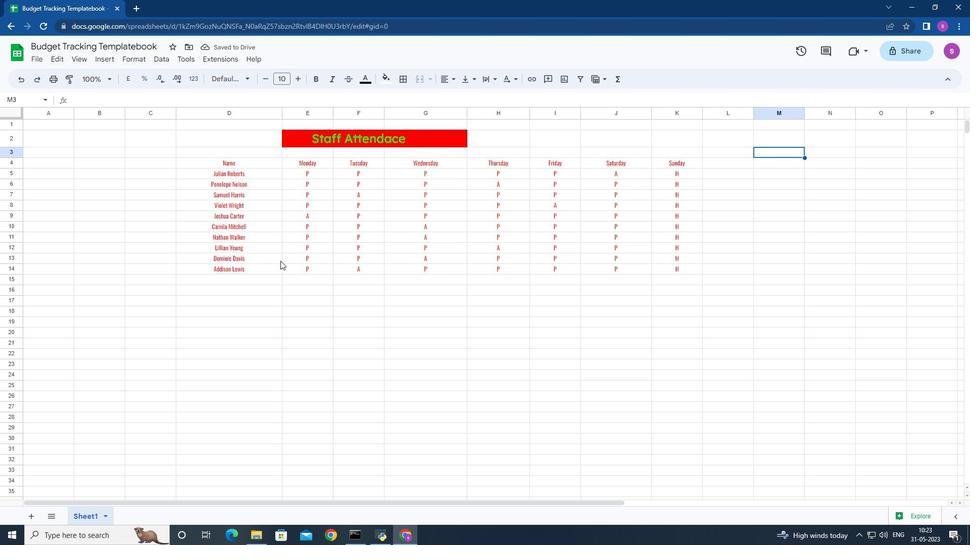 
Action: Mouse moved to (283, 261)
Screenshot: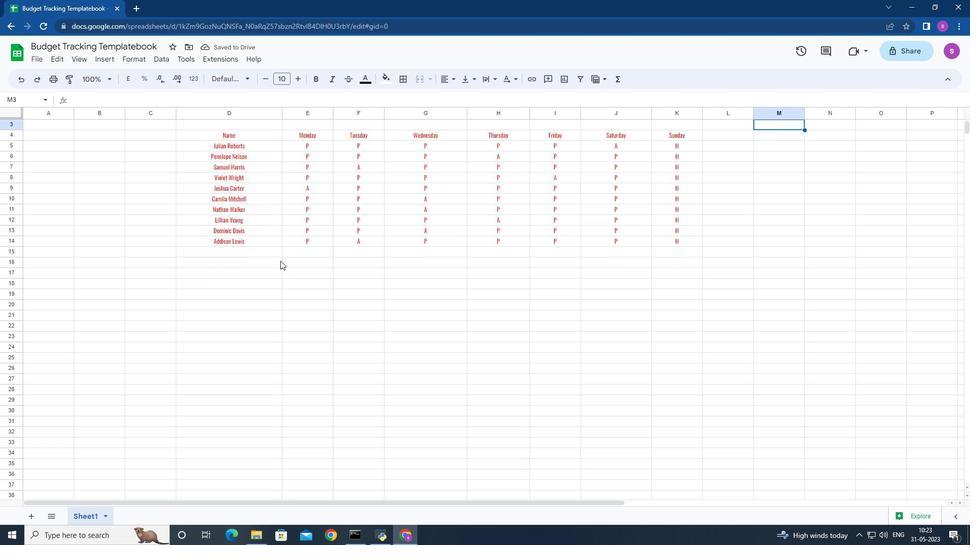 
Action: Mouse scrolled (283, 261) with delta (0, 0)
Screenshot: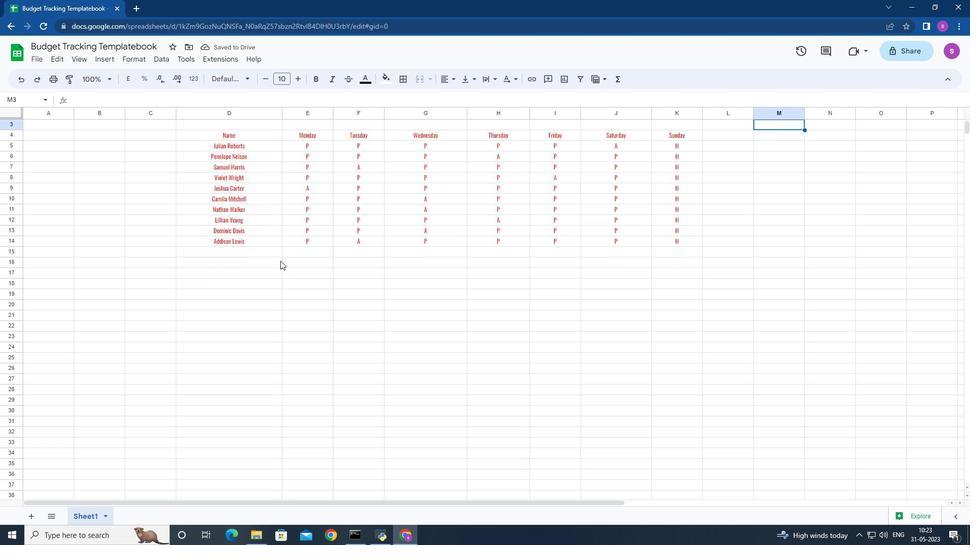 
Action: Mouse moved to (286, 262)
Screenshot: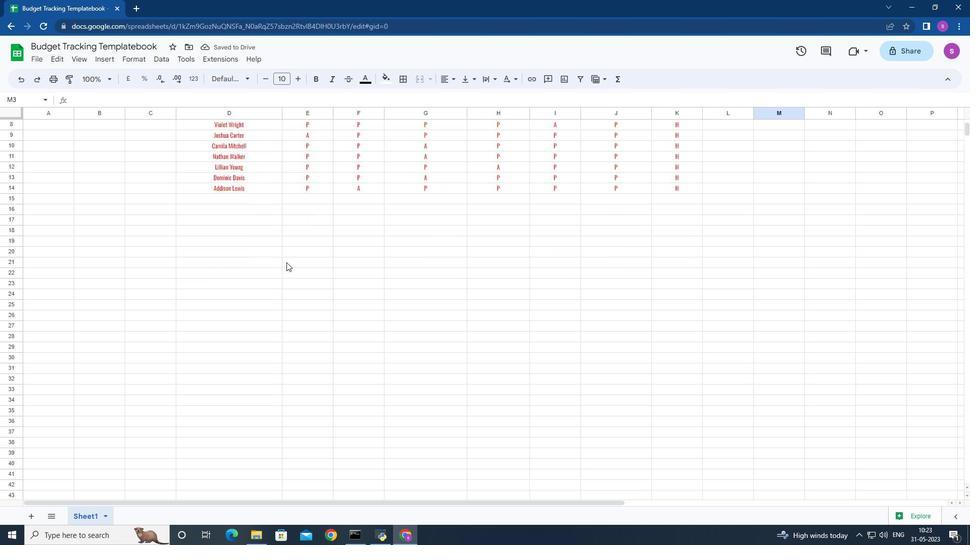 
Action: Mouse scrolled (286, 263) with delta (0, 0)
Screenshot: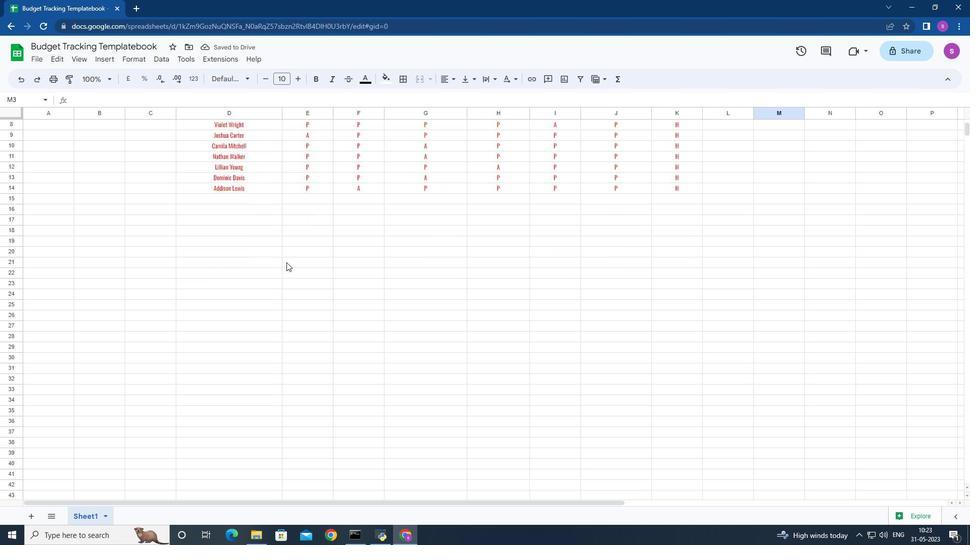 
Action: Mouse scrolled (286, 263) with delta (0, 0)
Screenshot: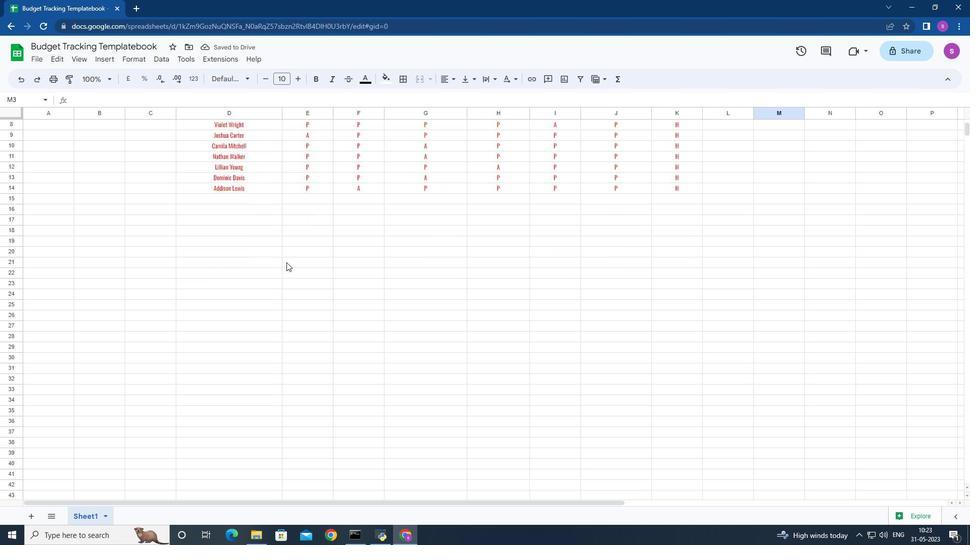 
Action: Mouse scrolled (286, 263) with delta (0, 0)
Screenshot: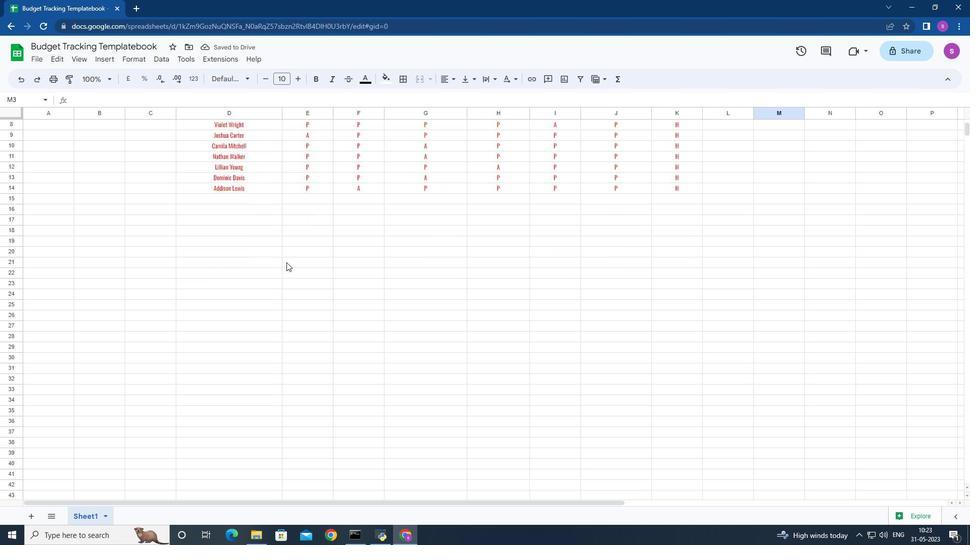 
Action: Mouse scrolled (286, 263) with delta (0, 0)
Screenshot: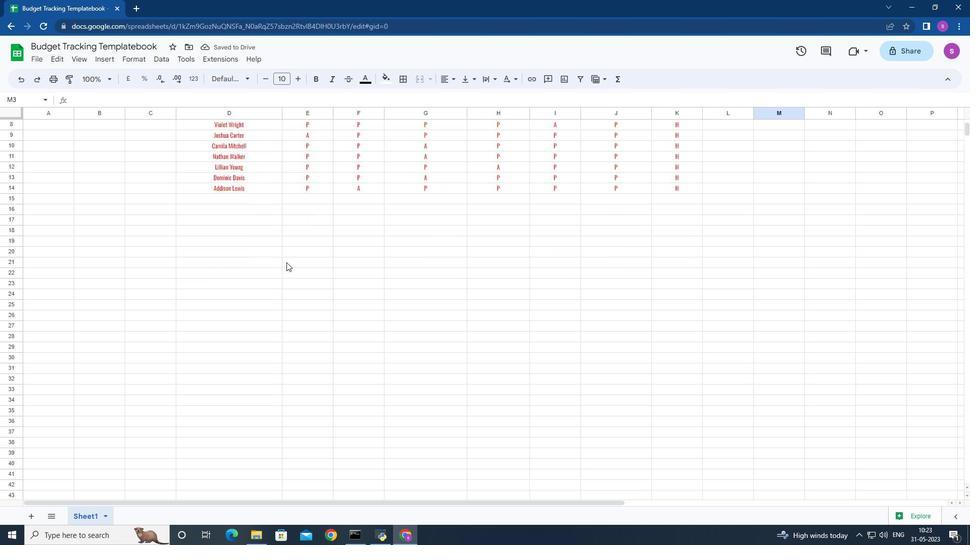 
Action: Mouse scrolled (286, 263) with delta (0, 0)
Screenshot: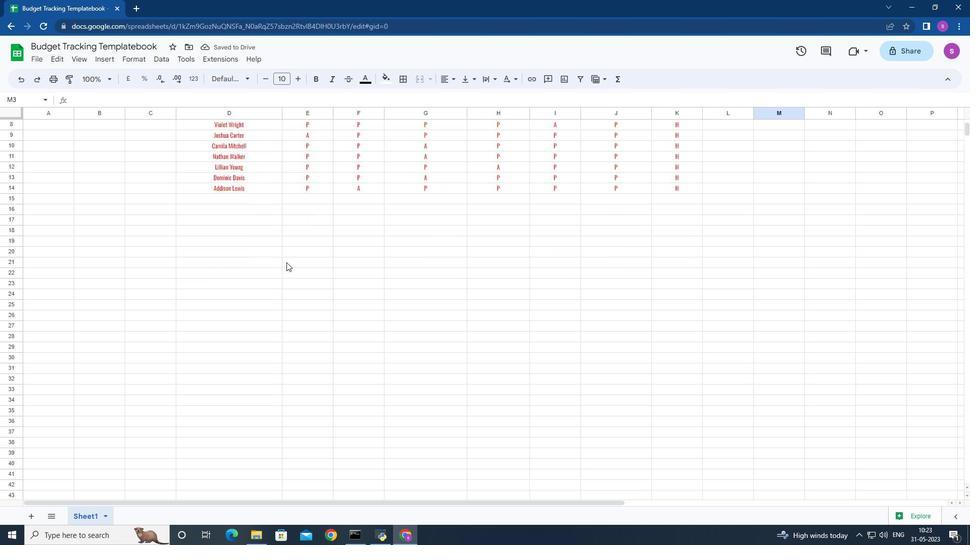 
Action: Mouse scrolled (286, 263) with delta (0, 0)
Screenshot: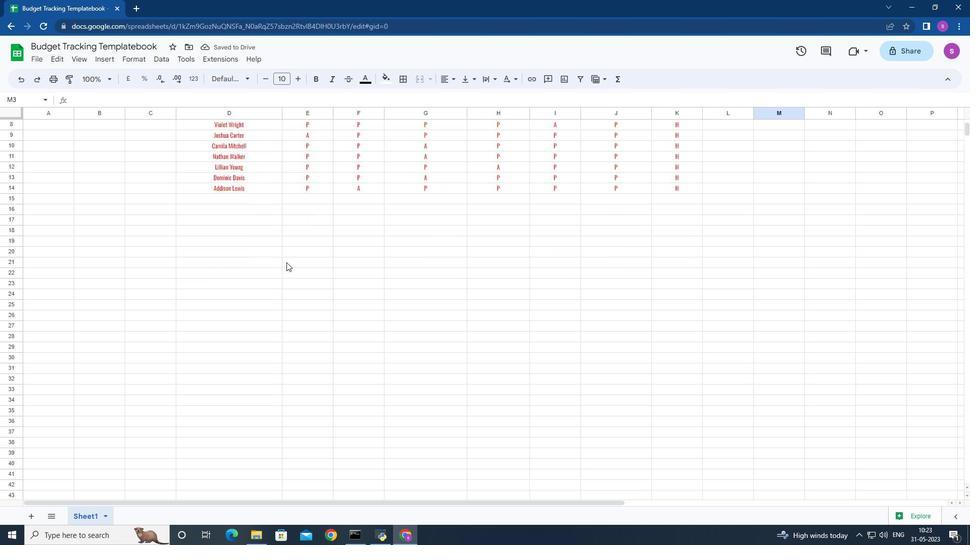 
Action: Mouse moved to (287, 263)
Screenshot: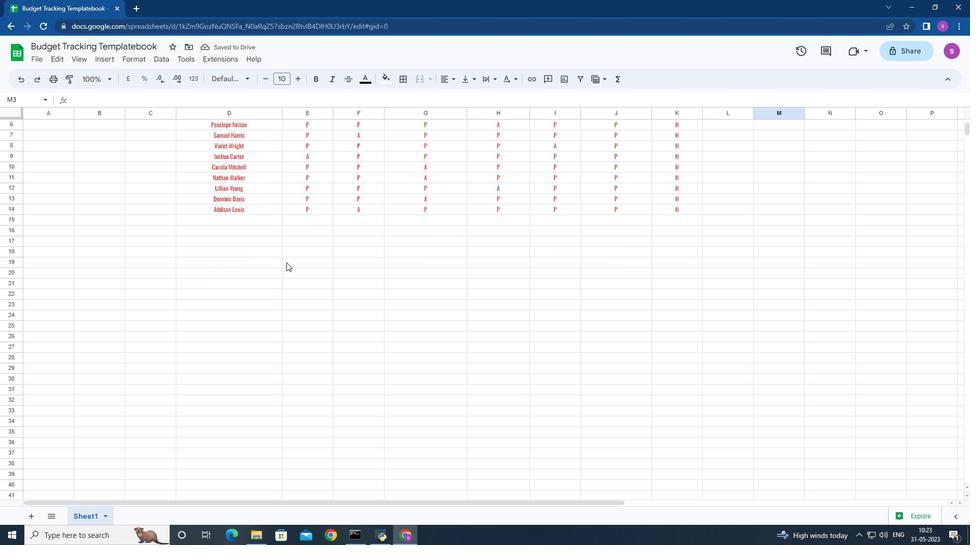 
Action: Mouse scrolled (287, 263) with delta (0, 0)
Screenshot: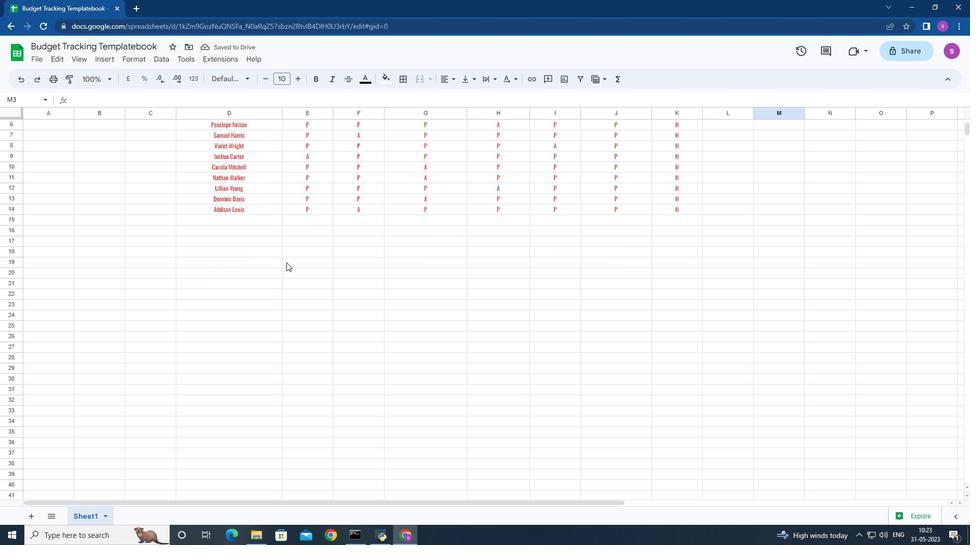 
Action: Mouse moved to (294, 268)
Screenshot: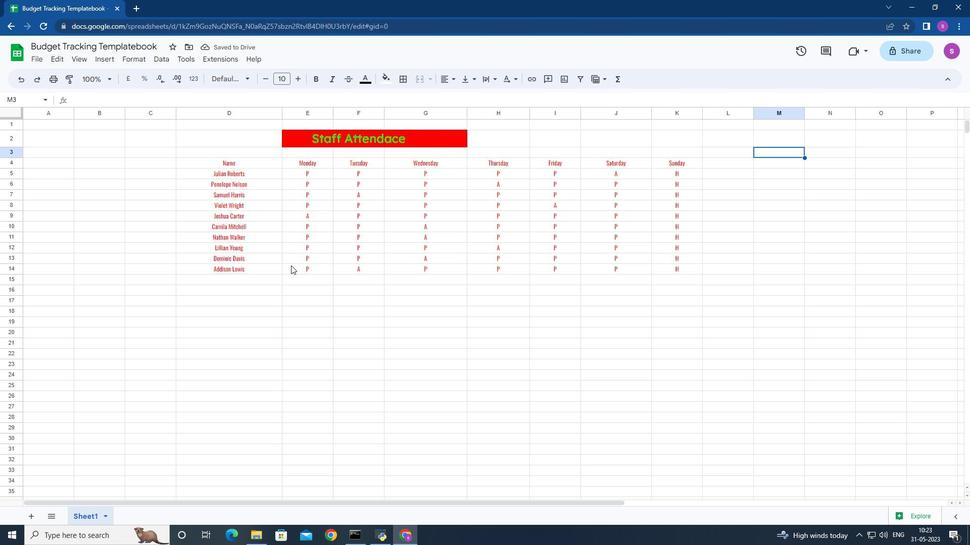
Action: Key pressed ctrl+S
Screenshot: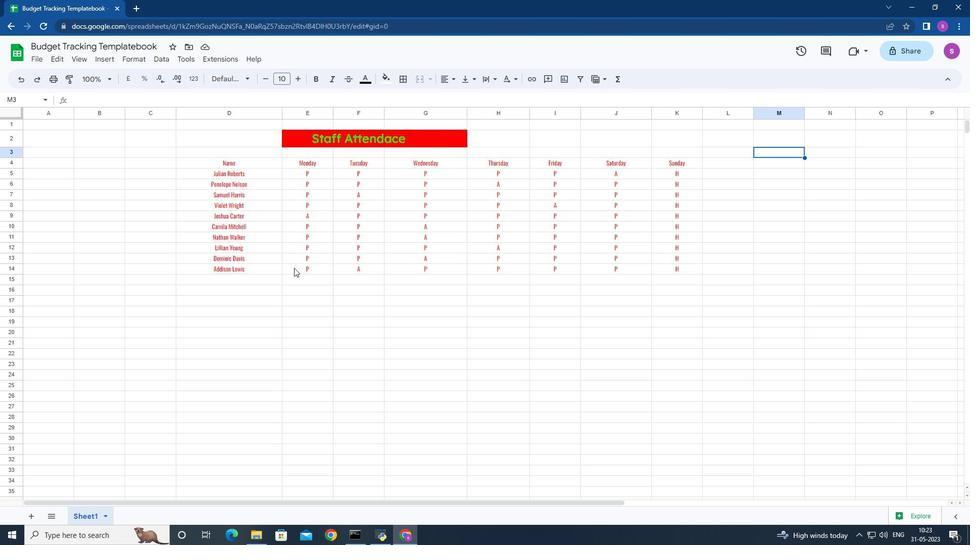 
Action: Mouse moved to (329, 303)
Screenshot: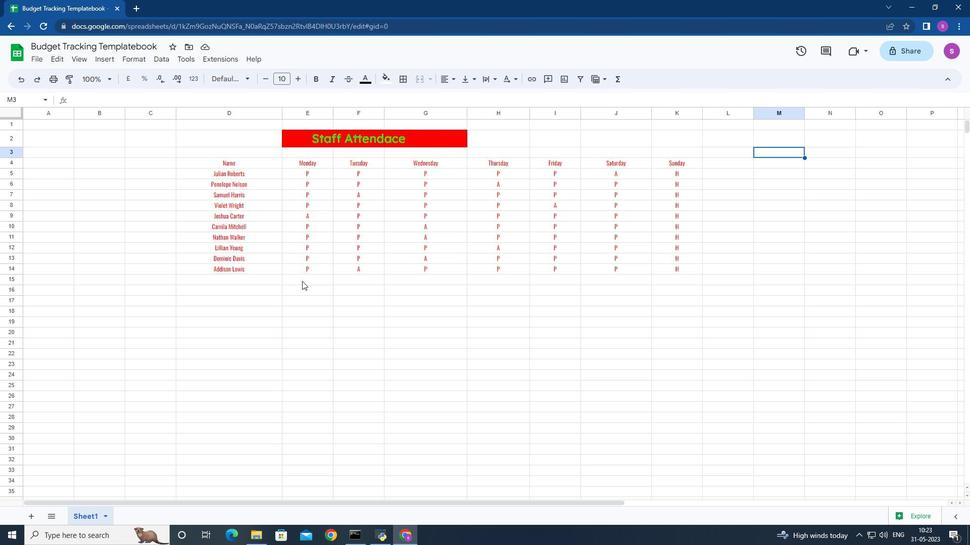 
